 Task: Look for space in Dalianwan, China from 6th June, 2023 to 8th June, 2023 for 2 adults in price range Rs.7000 to Rs.12000. Place can be private room with 1  bedroom having 2 beds and 1 bathroom. Property type can be house, flat, guest house. Amenities needed are: wifi. Booking option can be shelf check-in. Required host language is Chinese (Simplified).
Action: Mouse moved to (610, 74)
Screenshot: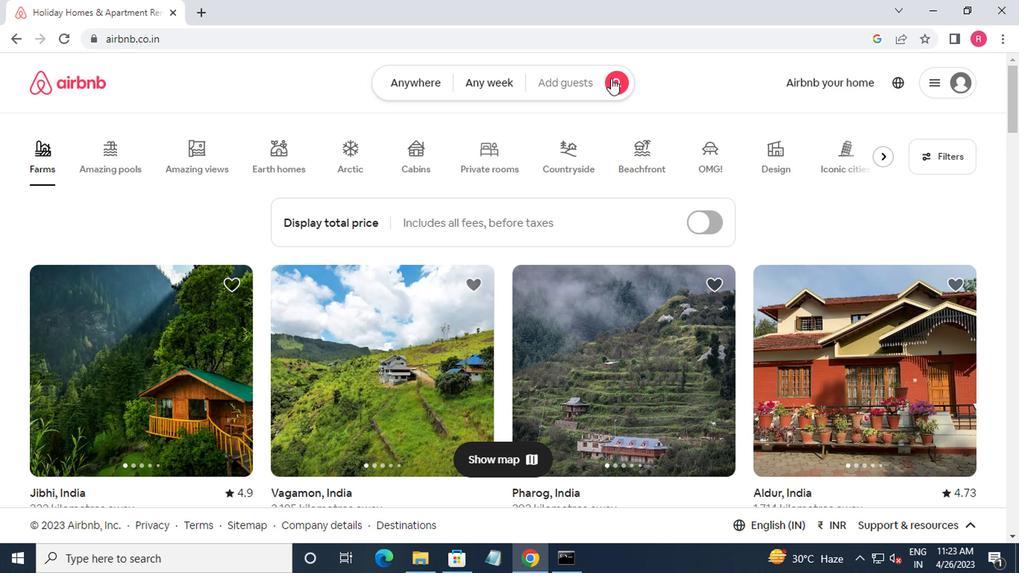 
Action: Mouse pressed left at (610, 74)
Screenshot: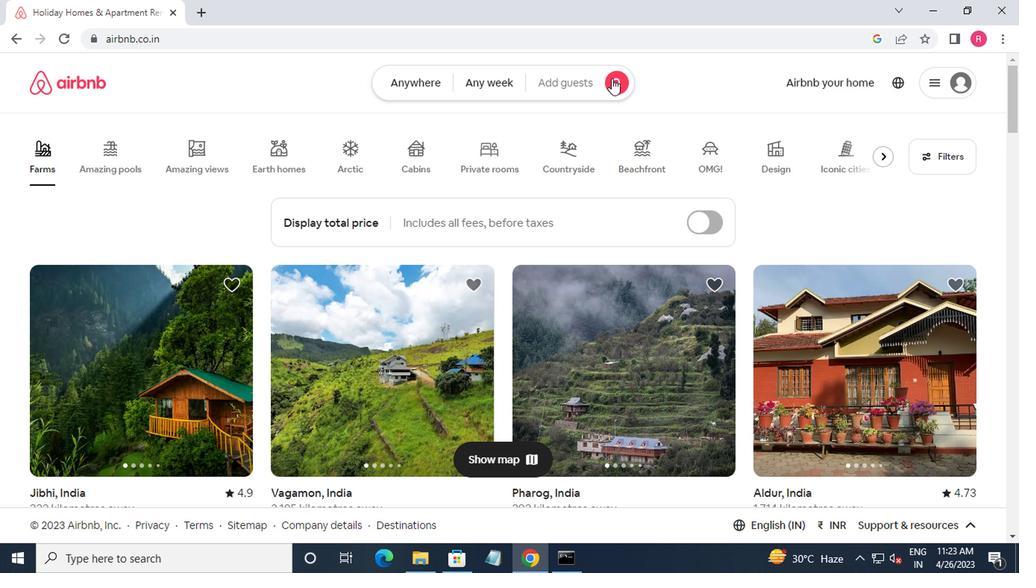 
Action: Mouse moved to (337, 145)
Screenshot: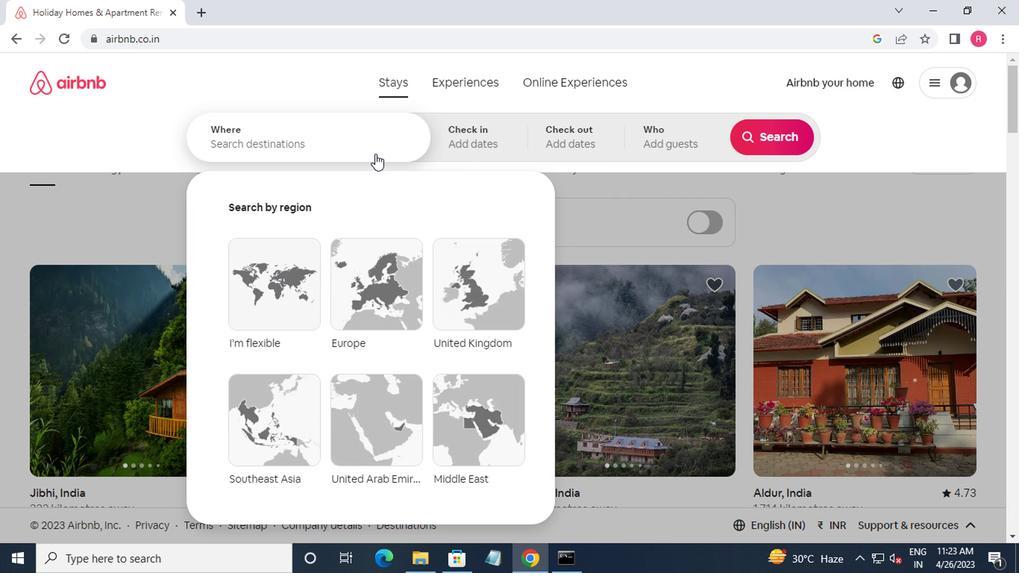 
Action: Mouse pressed left at (337, 145)
Screenshot: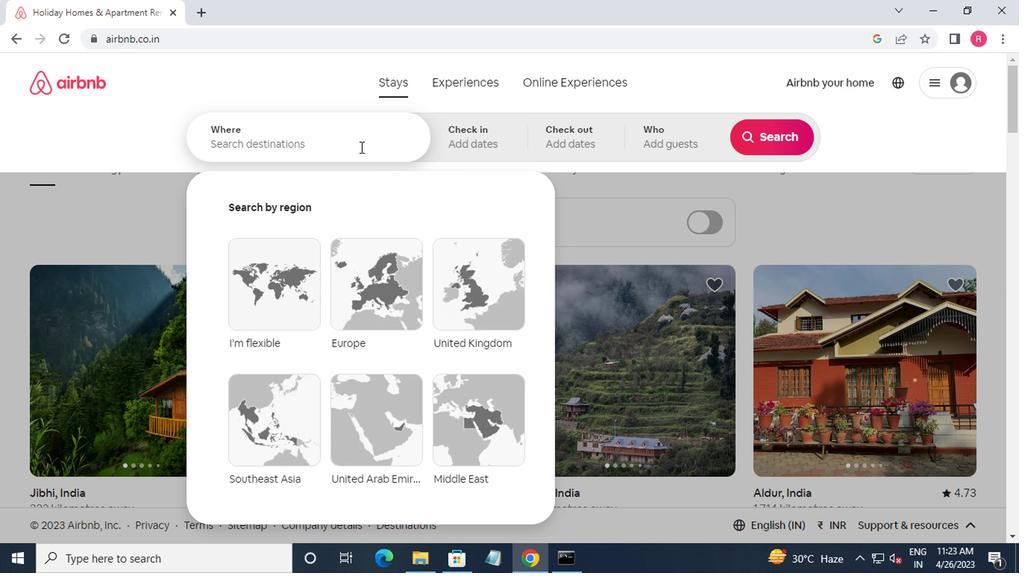 
Action: Mouse moved to (337, 144)
Screenshot: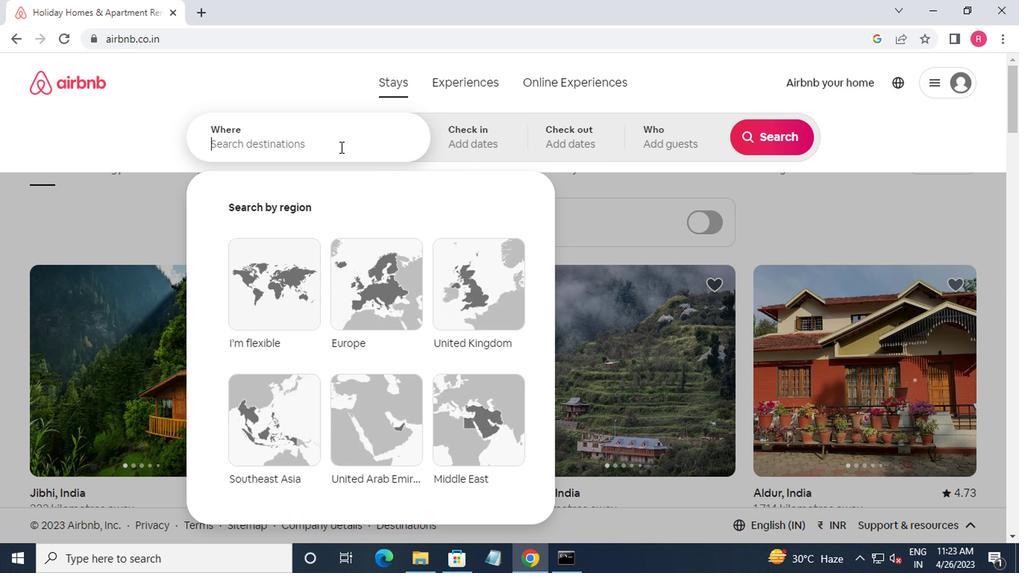 
Action: Key pressed dalianwan,china<Key.enter><Key.enter>
Screenshot: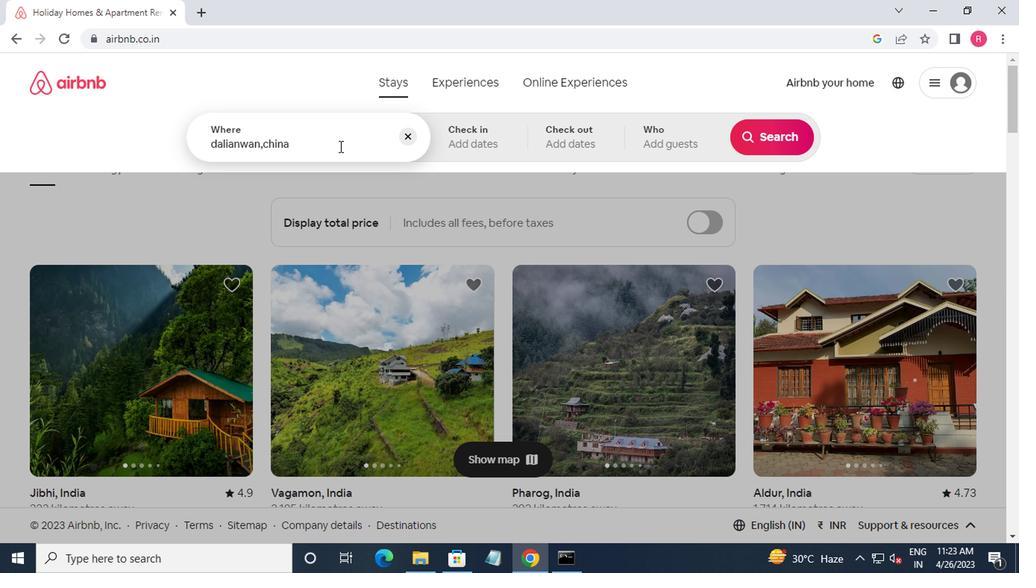 
Action: Mouse moved to (770, 258)
Screenshot: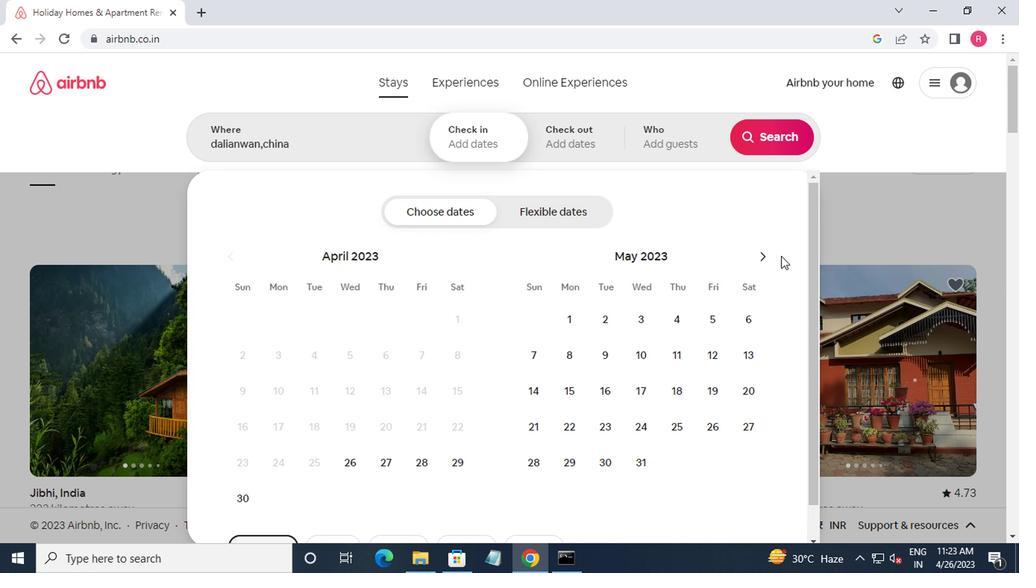 
Action: Mouse pressed left at (770, 258)
Screenshot: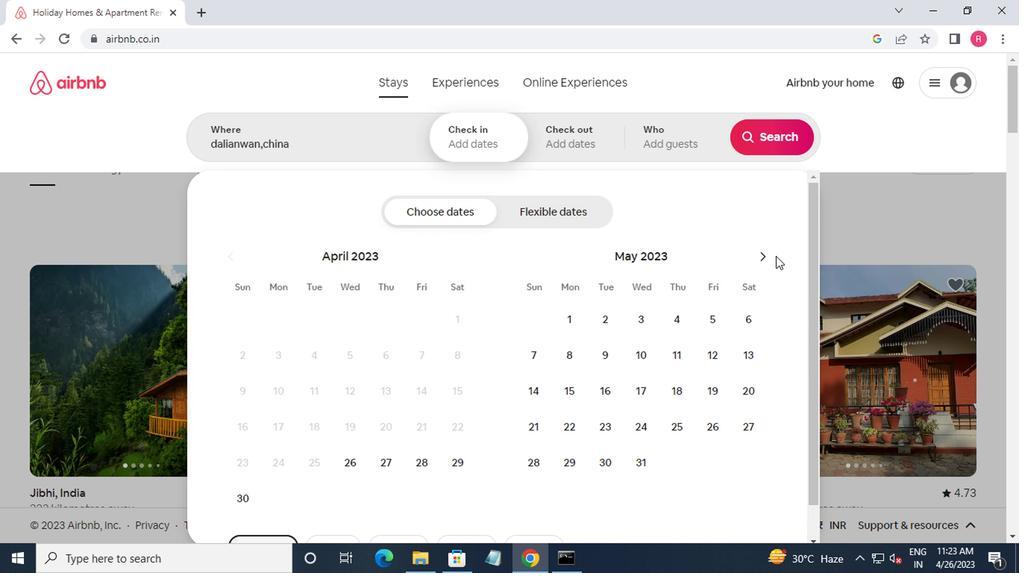 
Action: Mouse moved to (752, 260)
Screenshot: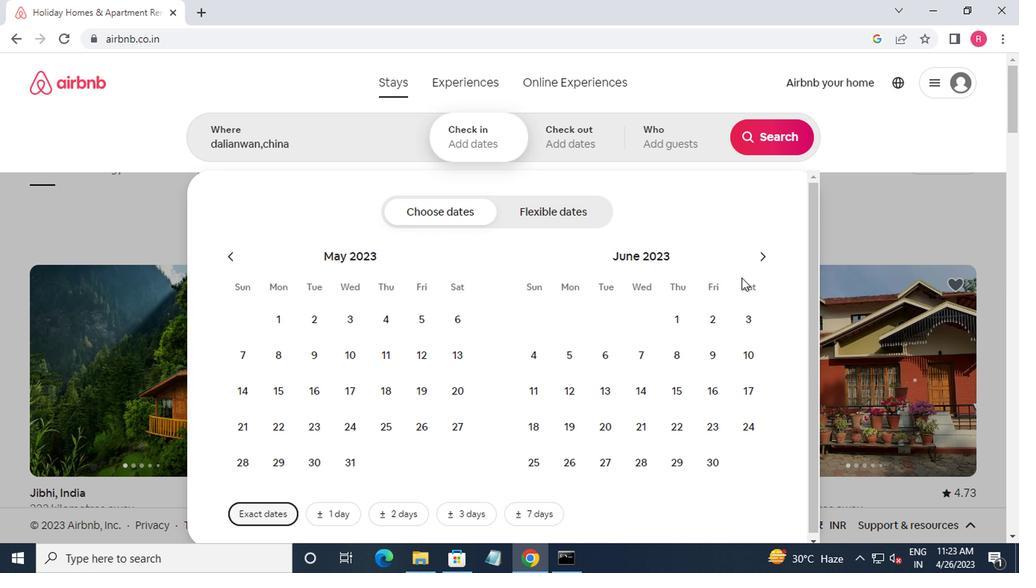 
Action: Mouse pressed left at (752, 260)
Screenshot: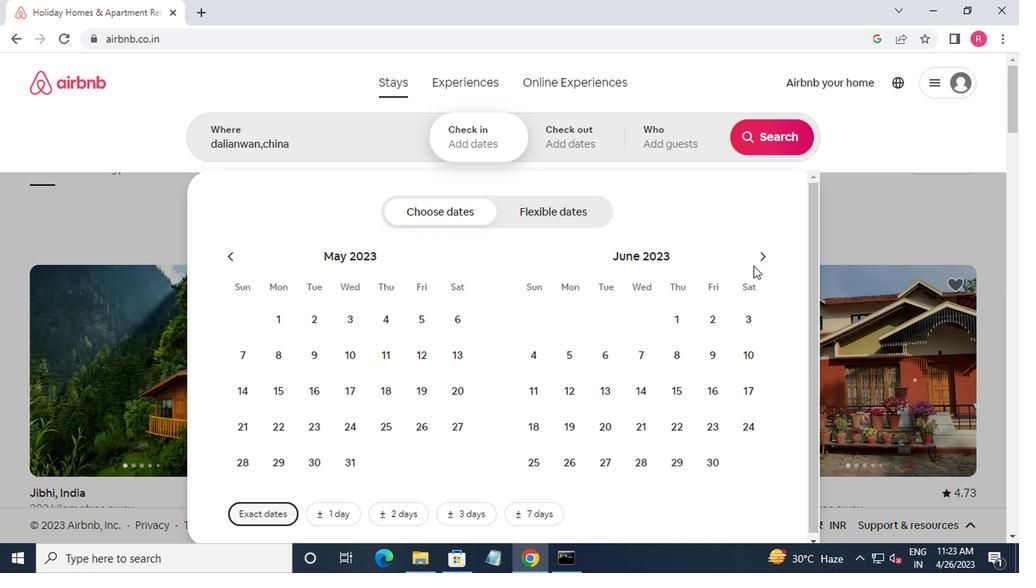 
Action: Mouse moved to (321, 362)
Screenshot: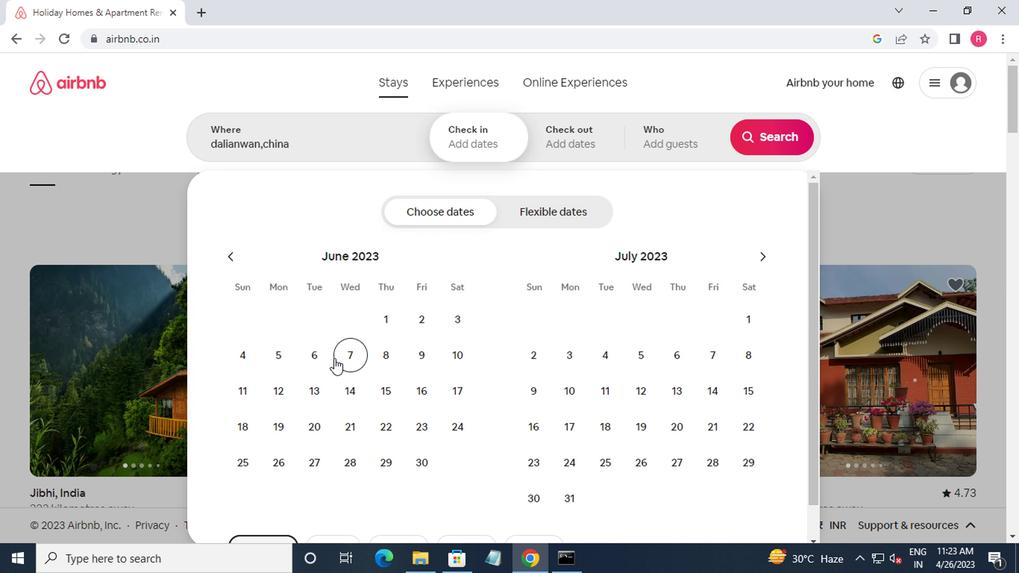 
Action: Mouse pressed left at (321, 362)
Screenshot: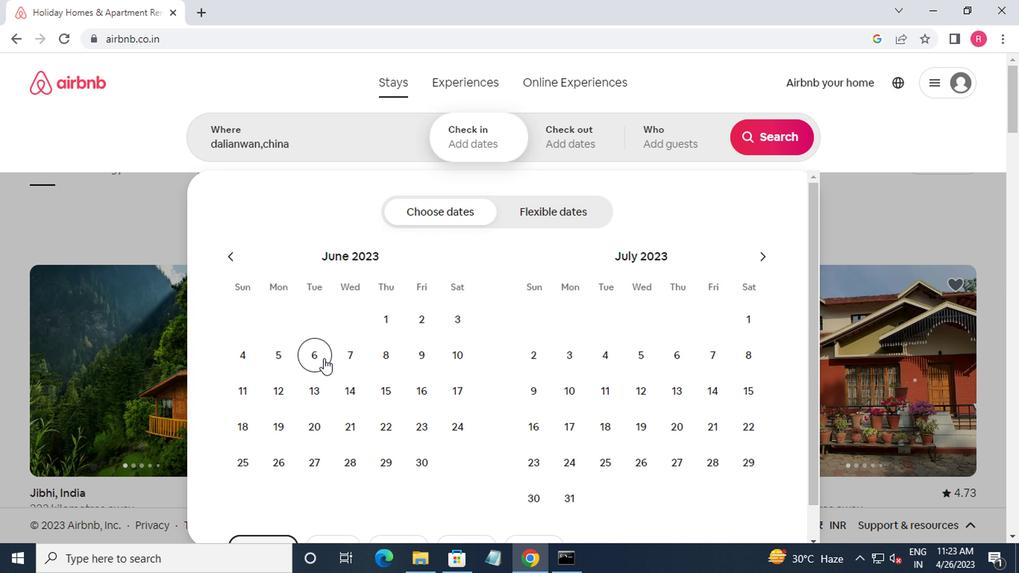 
Action: Mouse moved to (379, 370)
Screenshot: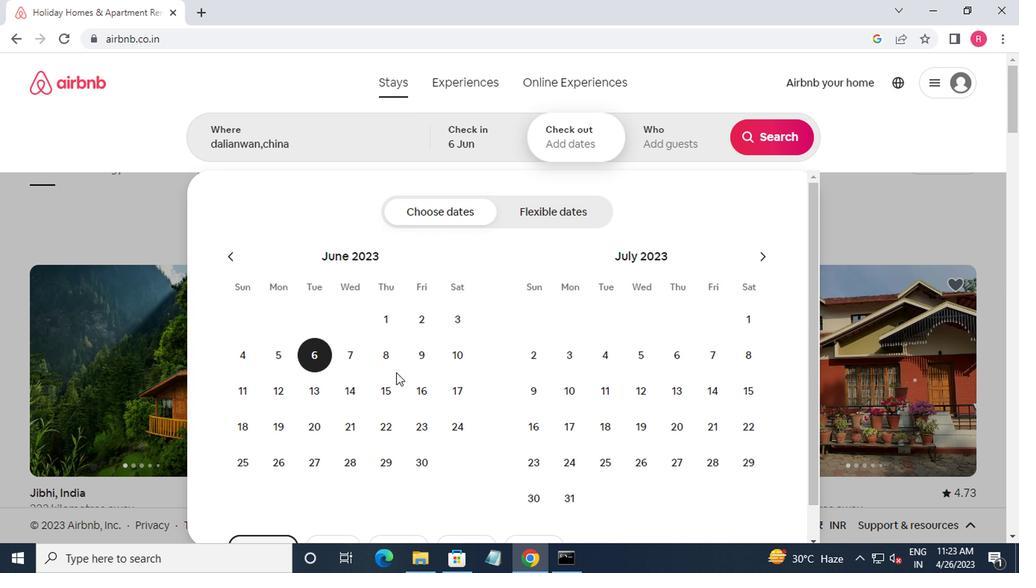 
Action: Mouse pressed left at (379, 370)
Screenshot: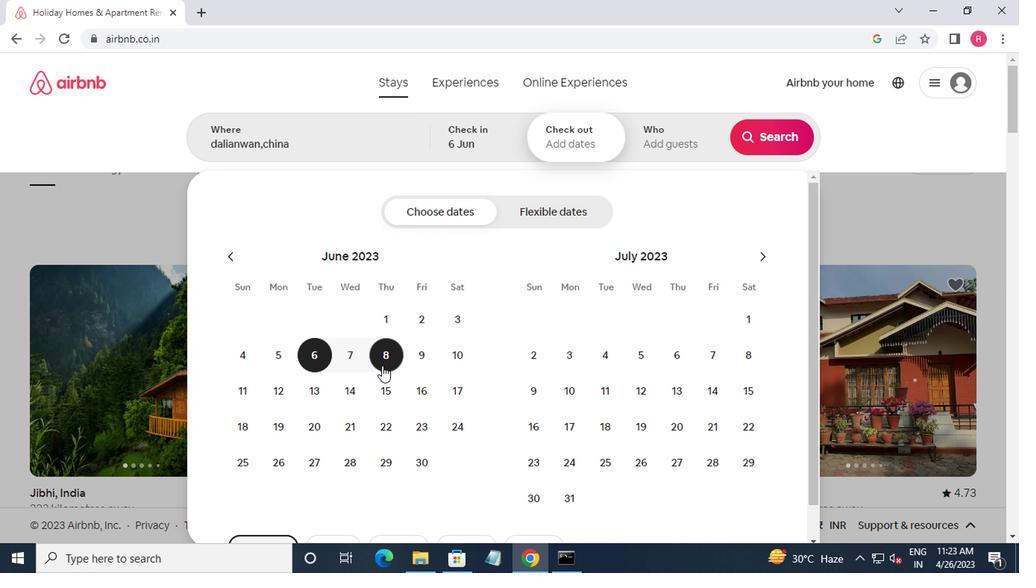 
Action: Mouse moved to (659, 133)
Screenshot: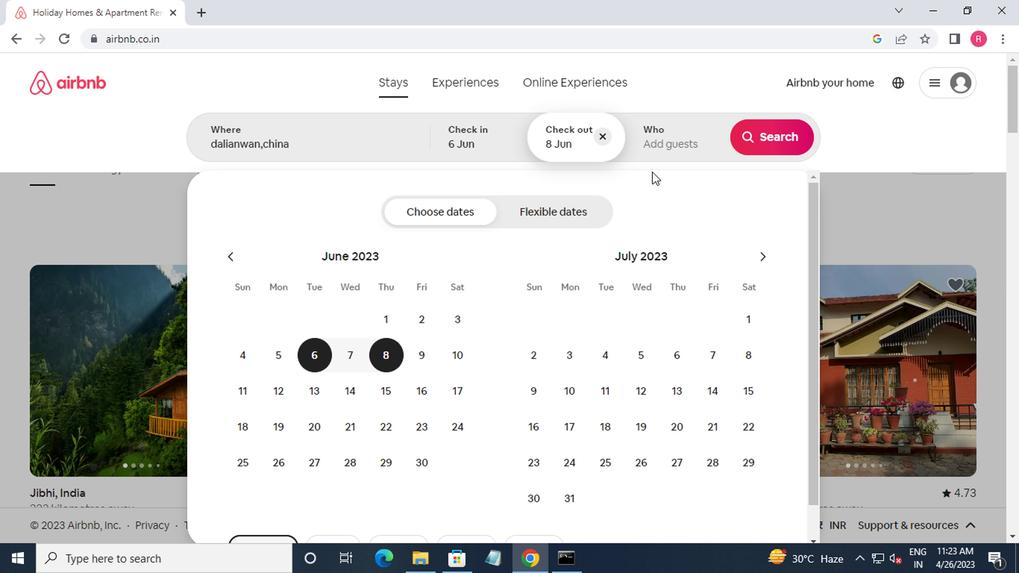 
Action: Mouse pressed left at (659, 133)
Screenshot: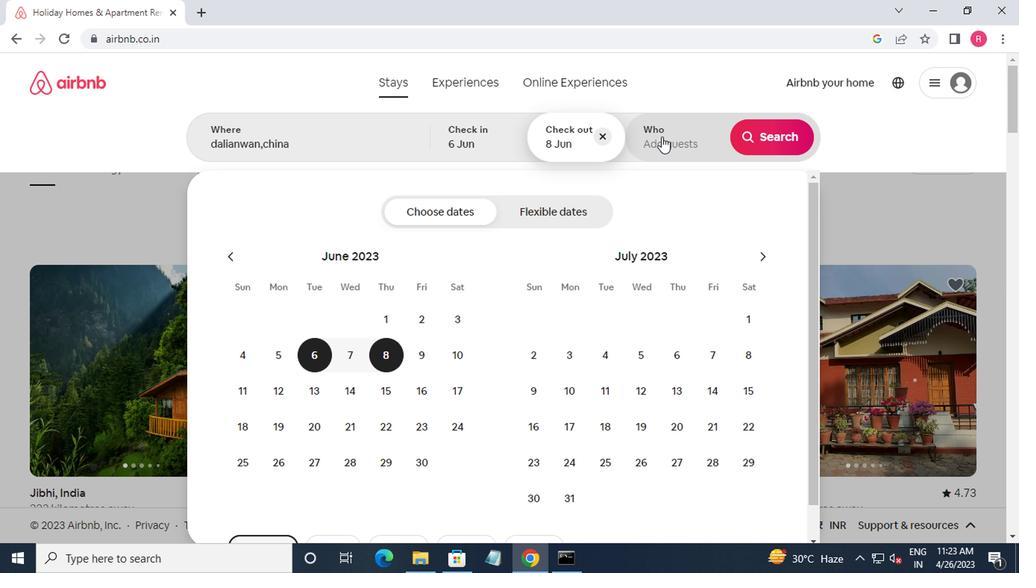 
Action: Mouse moved to (783, 222)
Screenshot: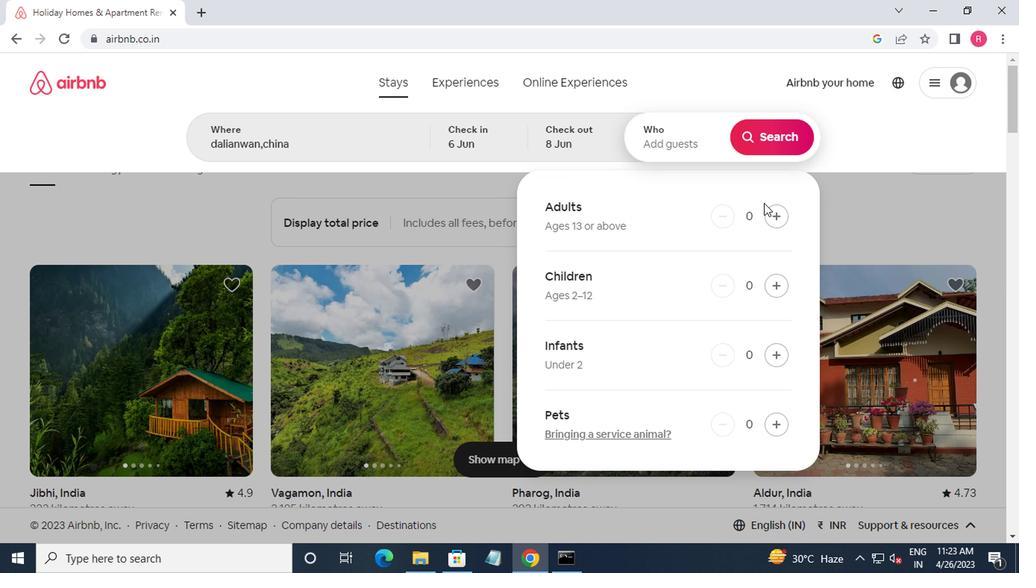 
Action: Mouse pressed left at (783, 222)
Screenshot: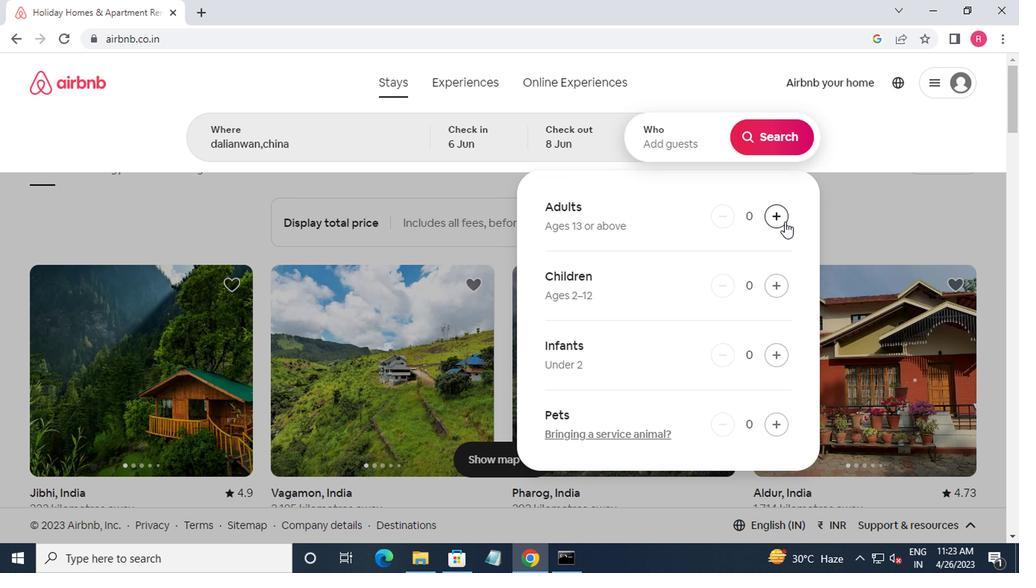 
Action: Mouse pressed left at (783, 222)
Screenshot: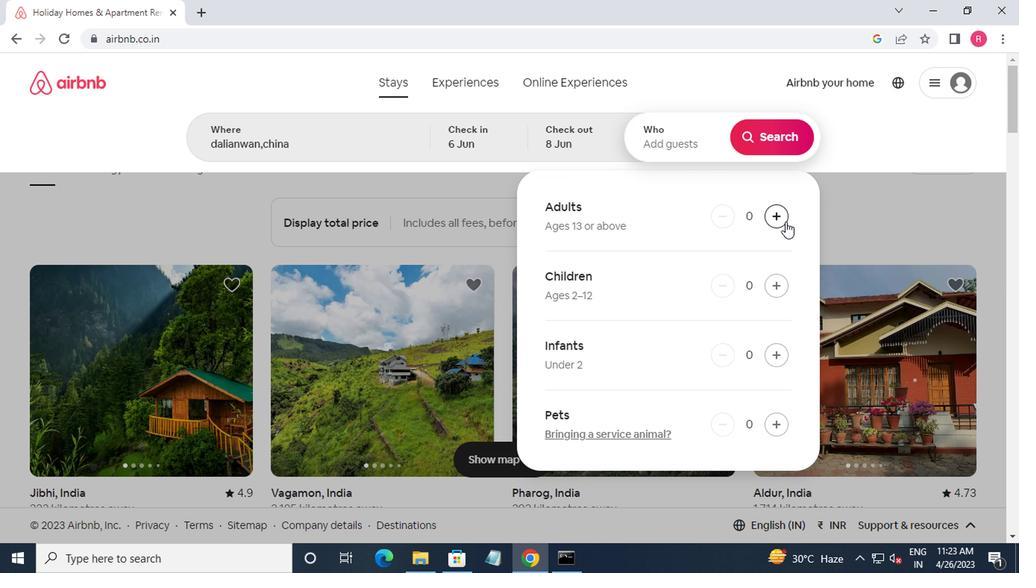 
Action: Mouse moved to (770, 139)
Screenshot: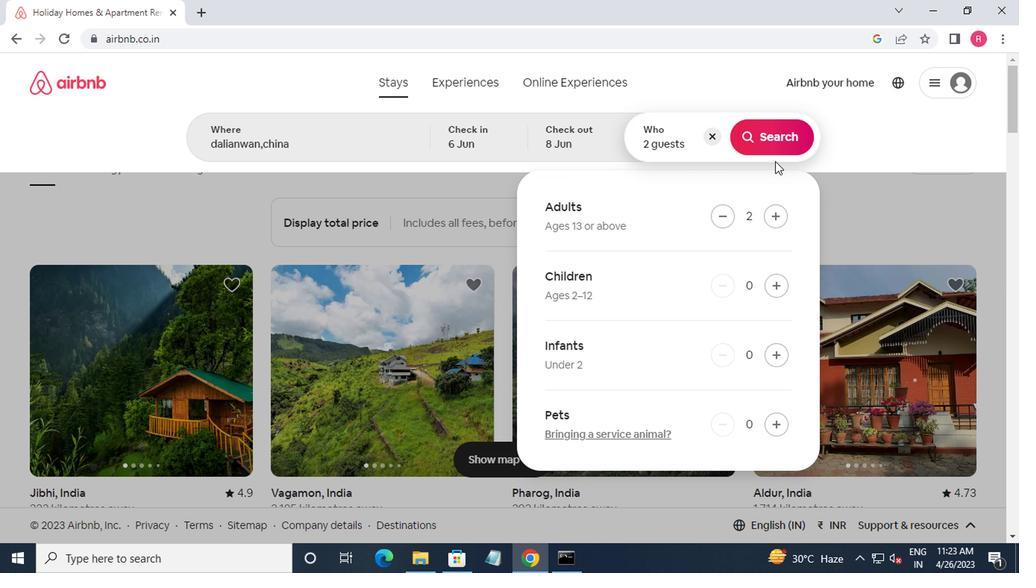 
Action: Mouse pressed left at (770, 139)
Screenshot: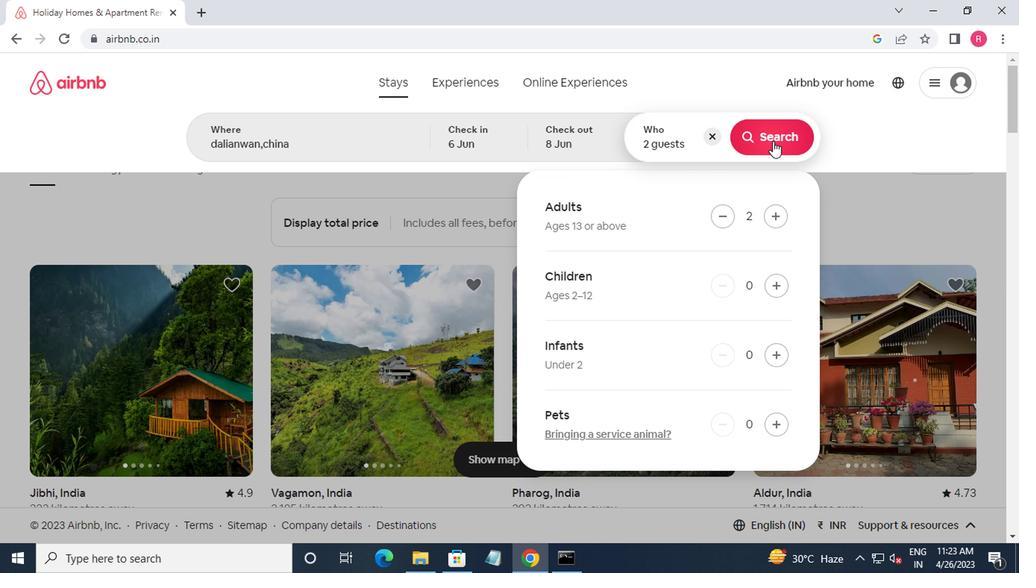 
Action: Mouse moved to (948, 136)
Screenshot: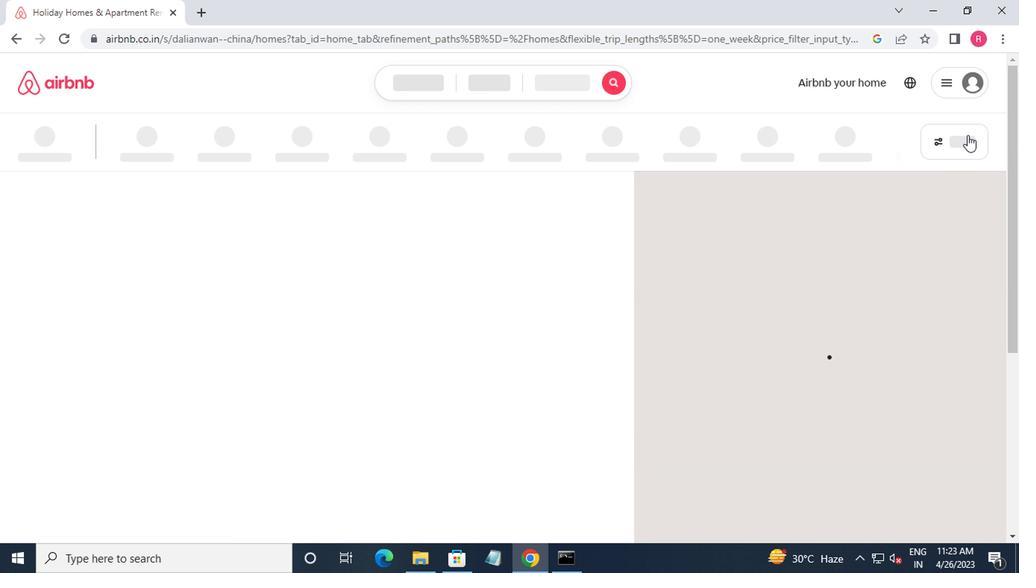 
Action: Mouse pressed left at (948, 136)
Screenshot: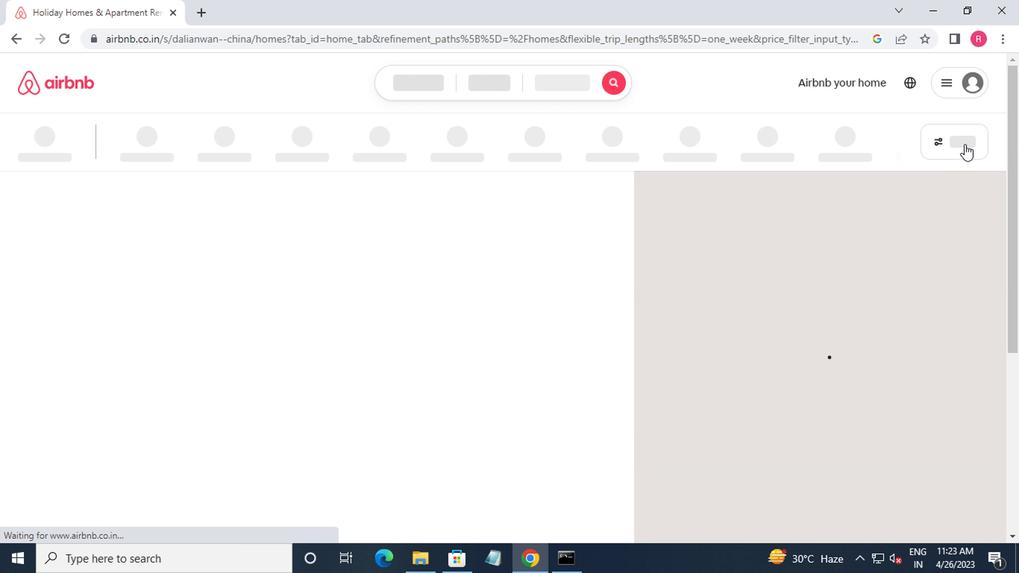 
Action: Mouse moved to (368, 244)
Screenshot: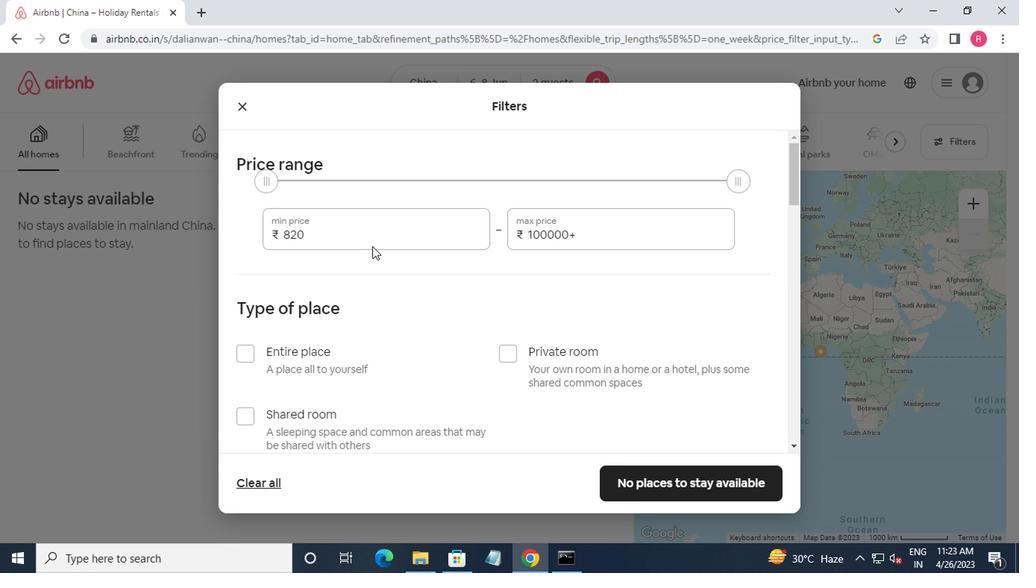 
Action: Mouse pressed left at (368, 244)
Screenshot: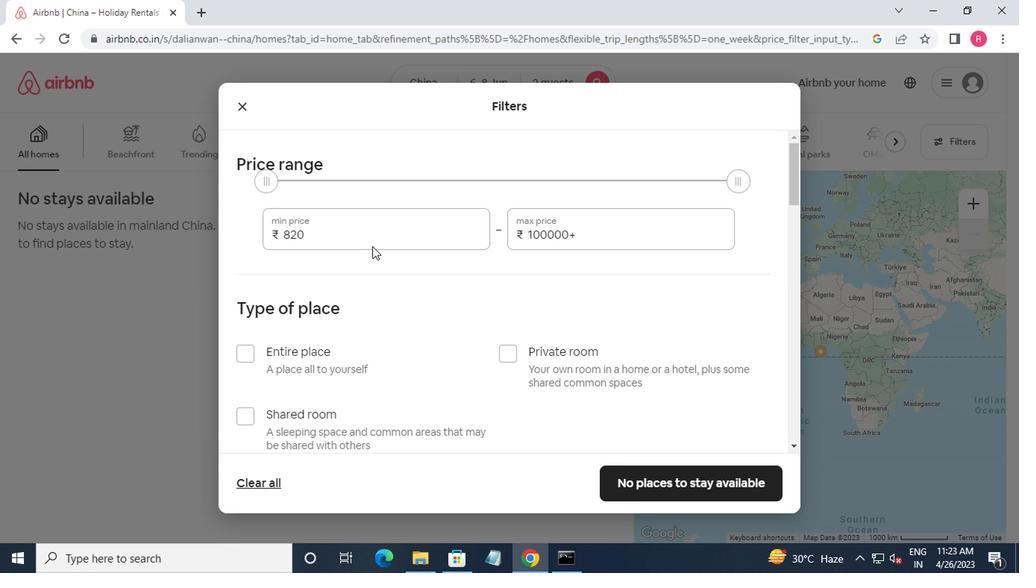 
Action: Mouse moved to (376, 188)
Screenshot: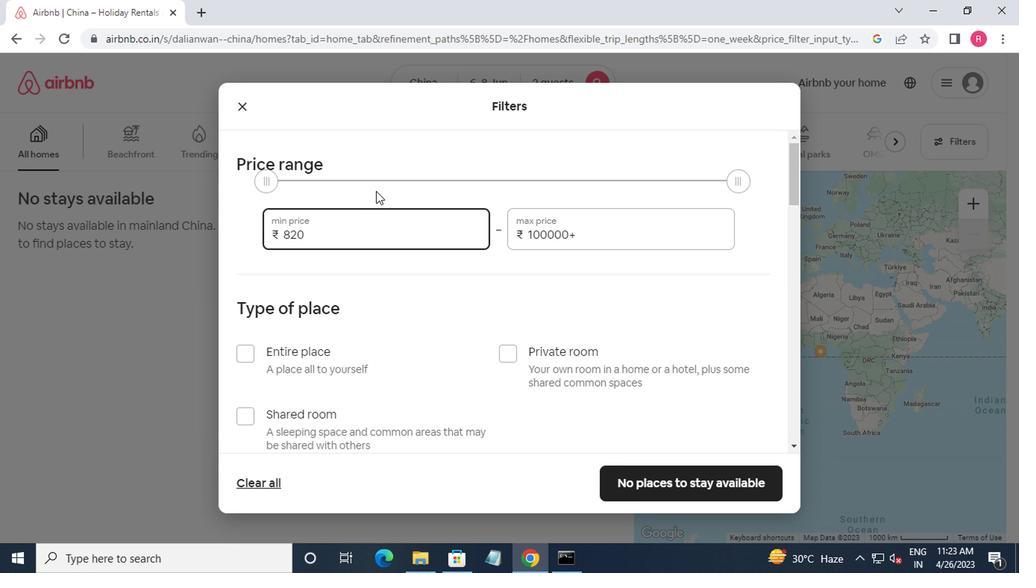 
Action: Key pressed <Key.backspace><Key.backspace><Key.backspace><Key.backspace>7000<Key.tab>12000
Screenshot: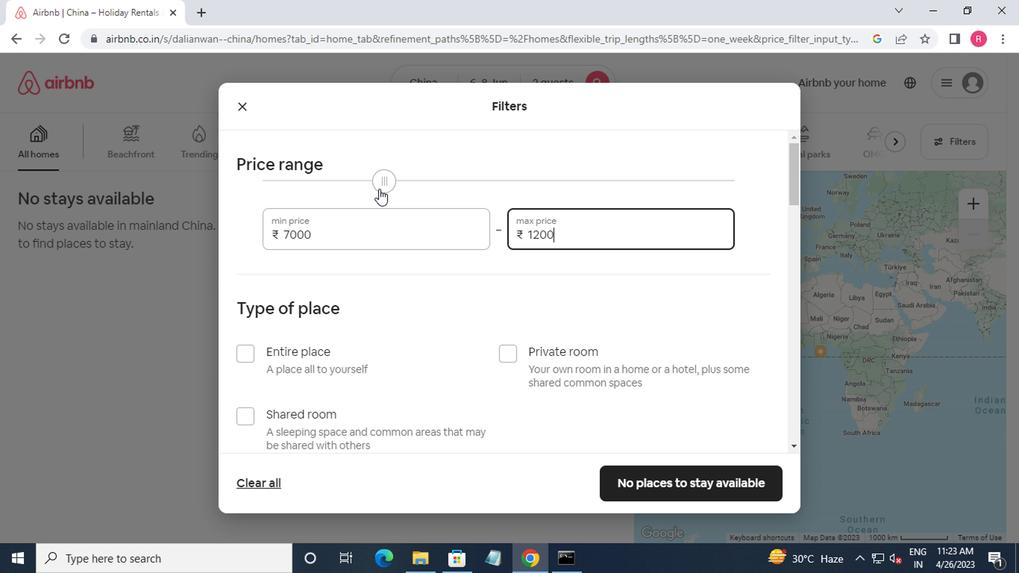 
Action: Mouse moved to (352, 260)
Screenshot: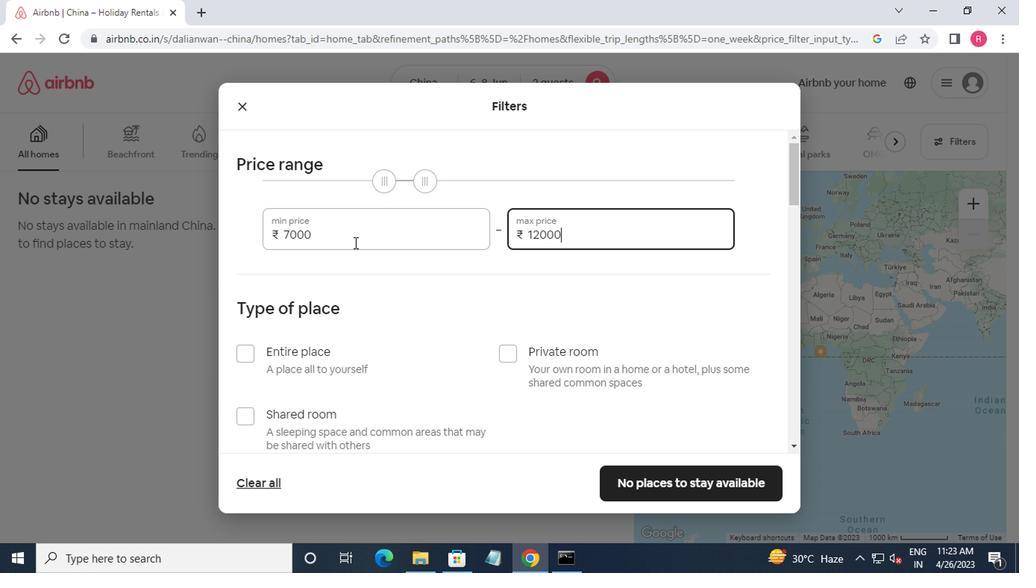 
Action: Mouse scrolled (352, 259) with delta (0, 0)
Screenshot: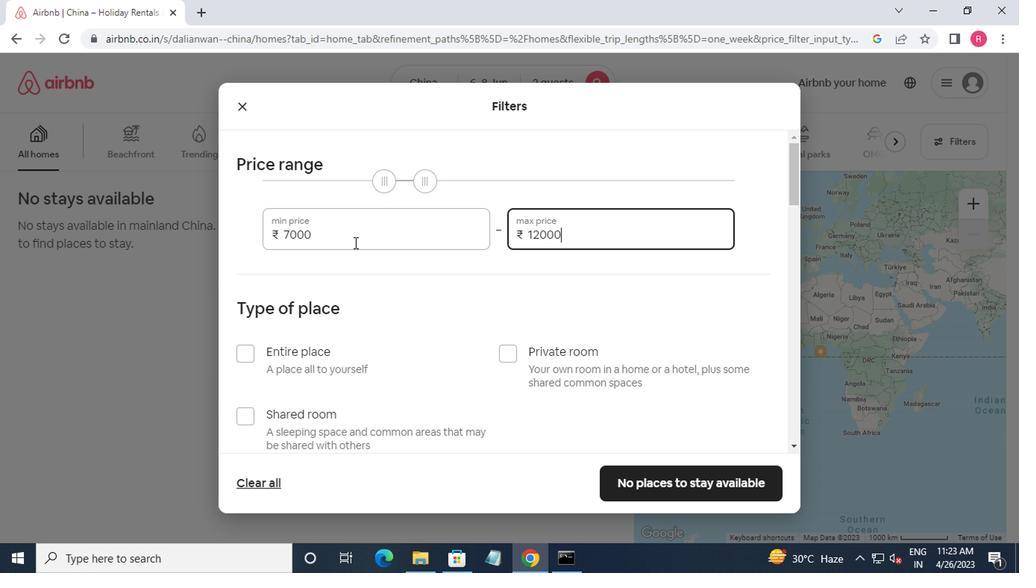 
Action: Mouse moved to (501, 287)
Screenshot: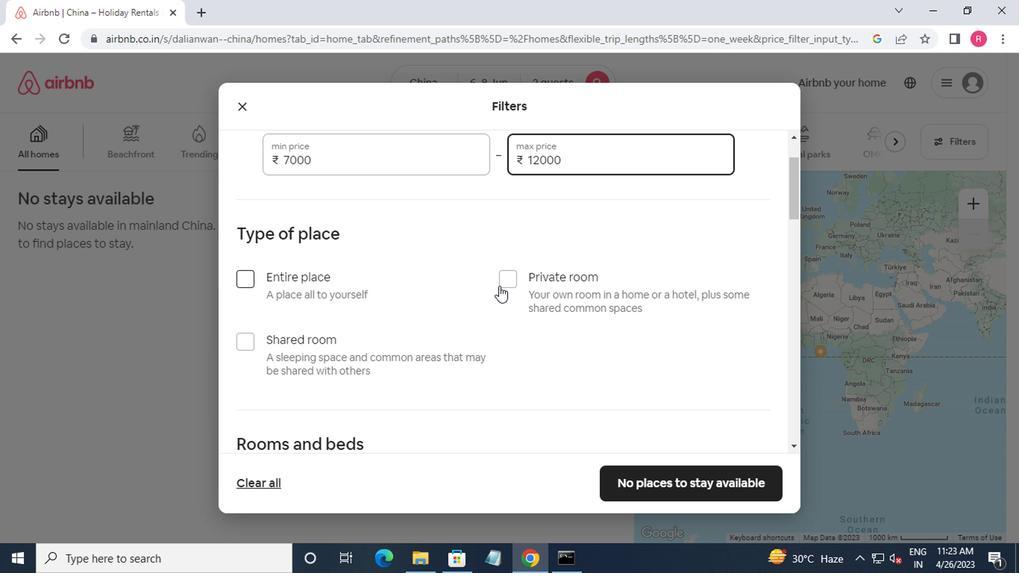 
Action: Mouse pressed left at (501, 287)
Screenshot: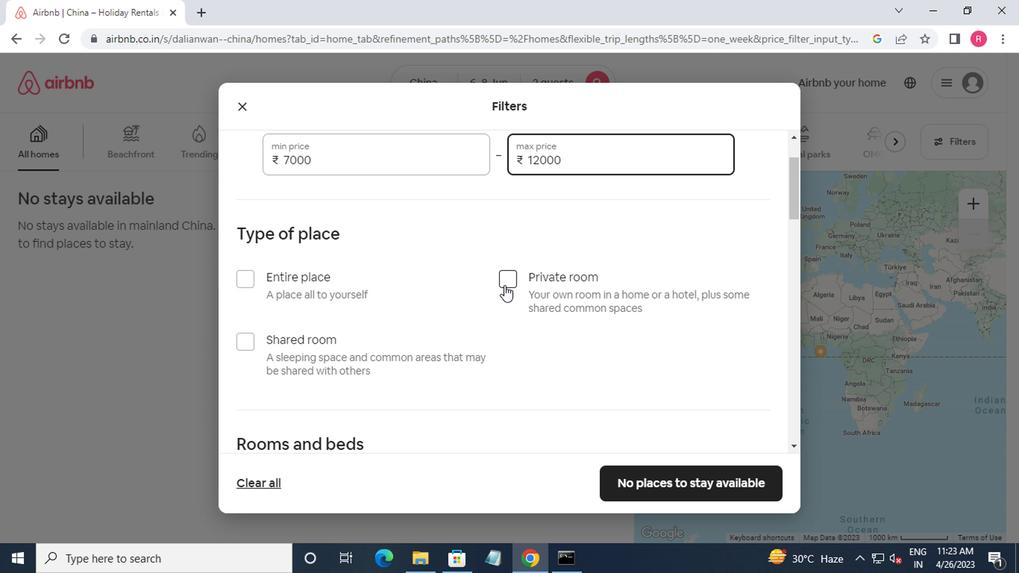 
Action: Mouse moved to (510, 294)
Screenshot: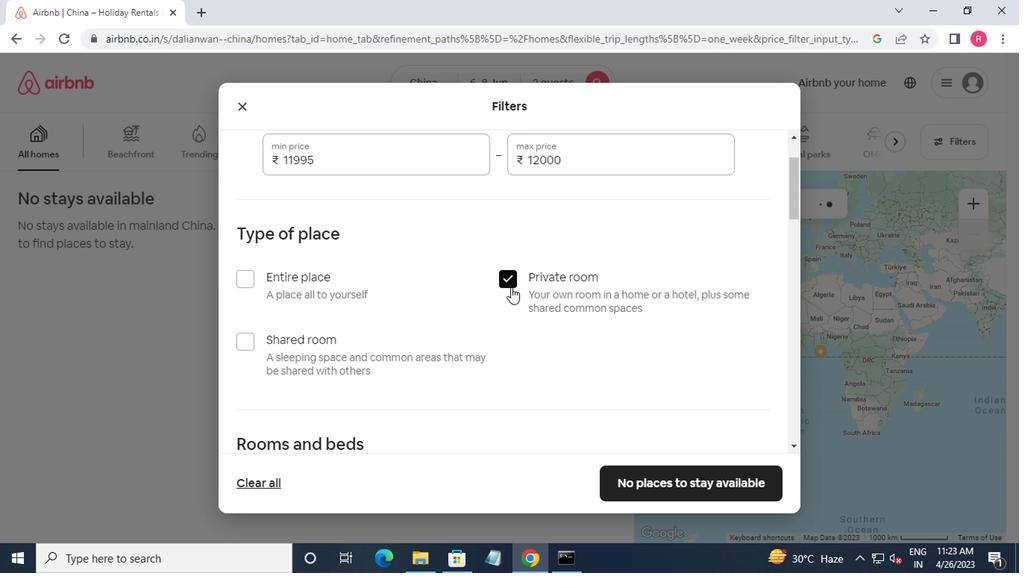 
Action: Mouse scrolled (510, 293) with delta (0, -1)
Screenshot: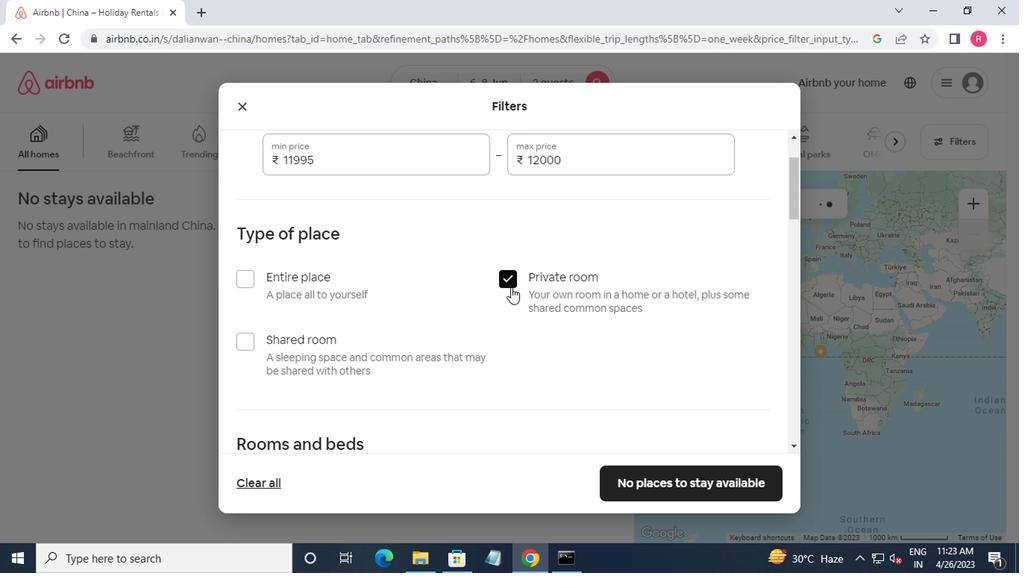 
Action: Mouse moved to (502, 301)
Screenshot: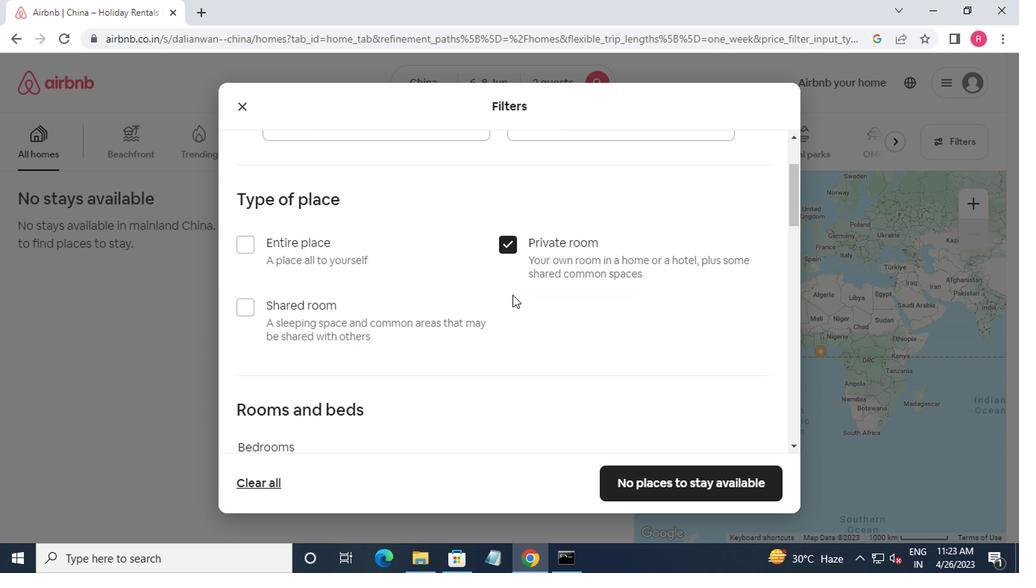 
Action: Mouse scrolled (502, 300) with delta (0, -1)
Screenshot: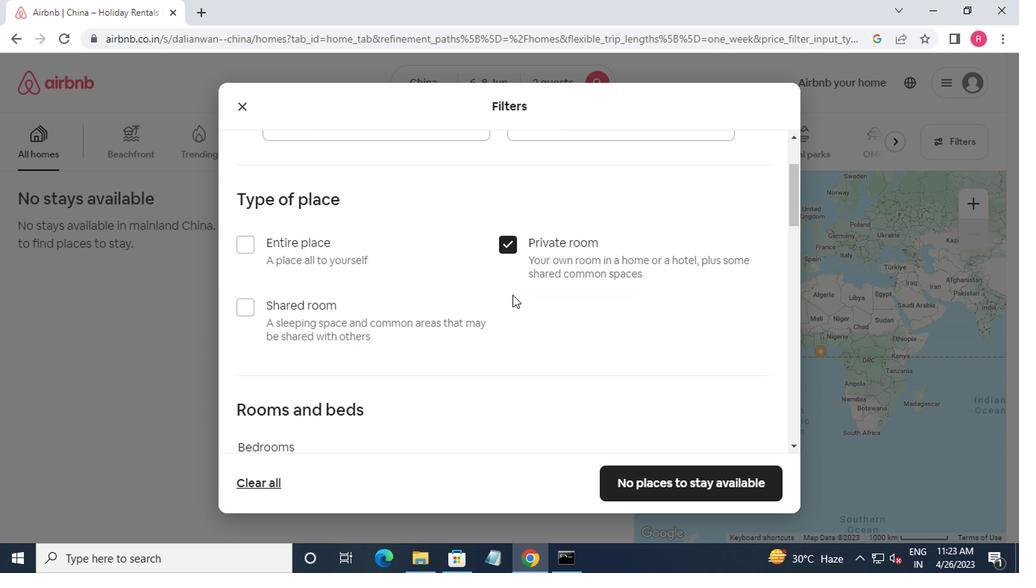 
Action: Mouse moved to (498, 303)
Screenshot: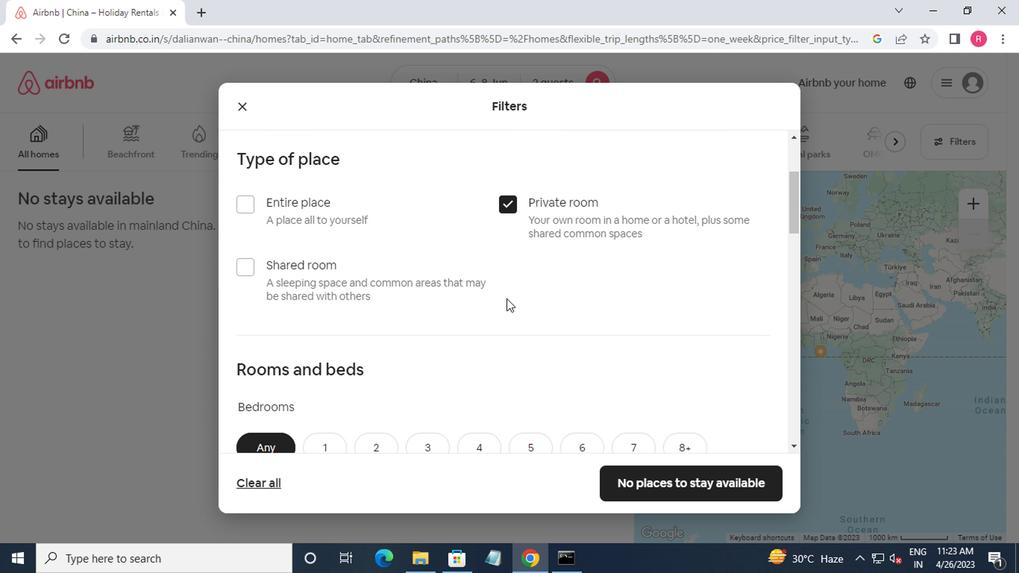 
Action: Mouse scrolled (498, 302) with delta (0, -1)
Screenshot: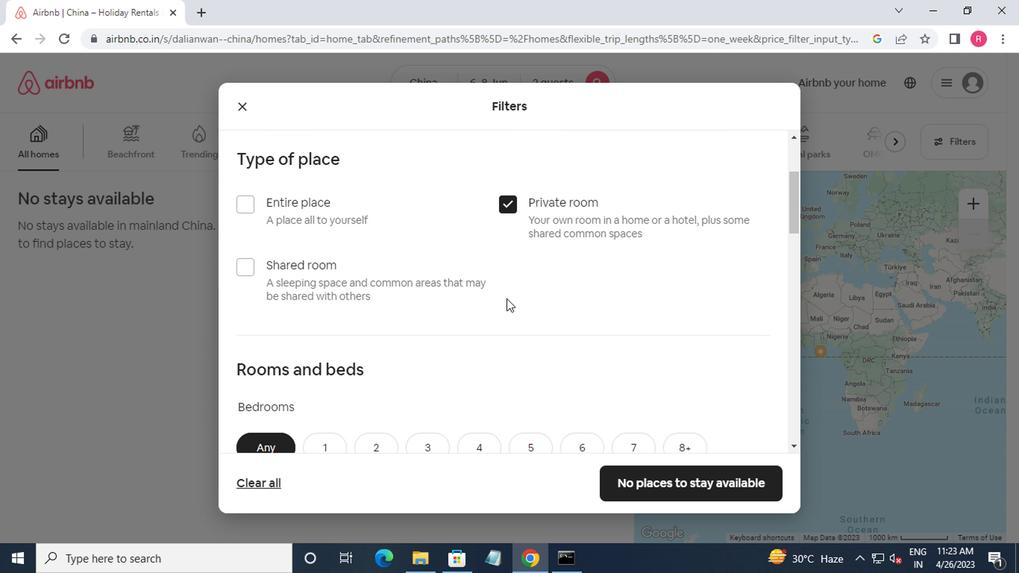 
Action: Mouse moved to (311, 291)
Screenshot: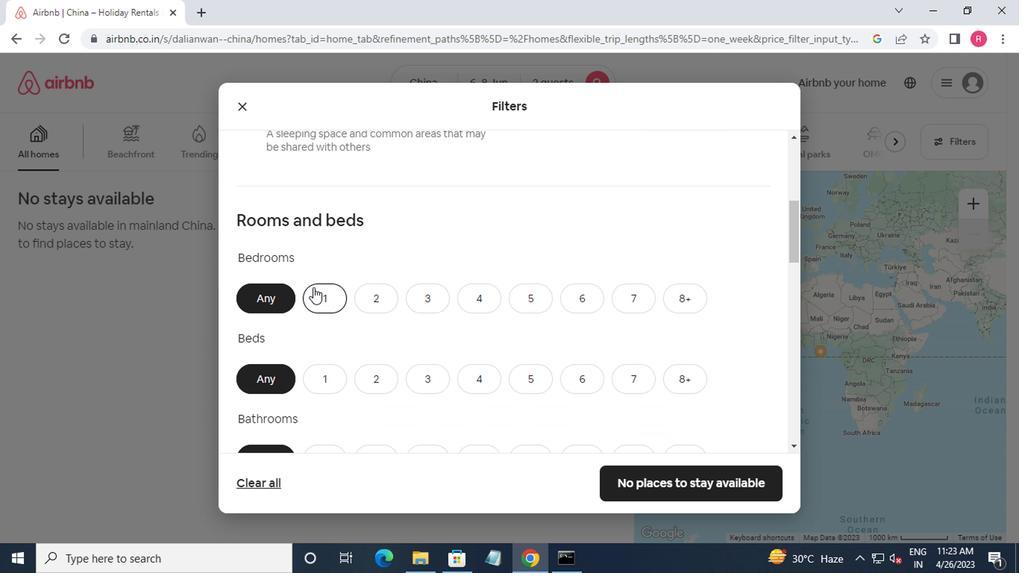 
Action: Mouse pressed left at (311, 291)
Screenshot: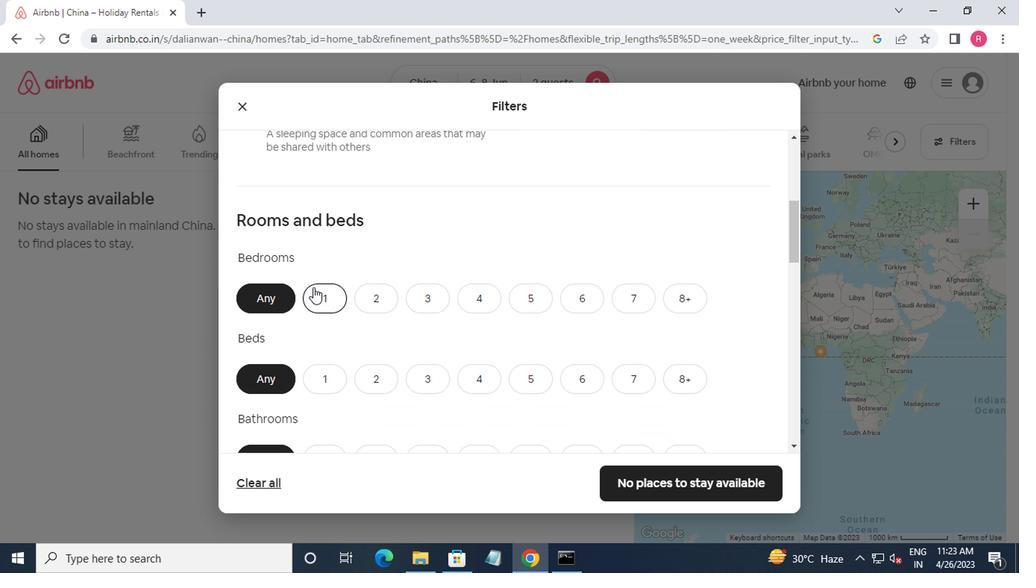 
Action: Mouse moved to (323, 377)
Screenshot: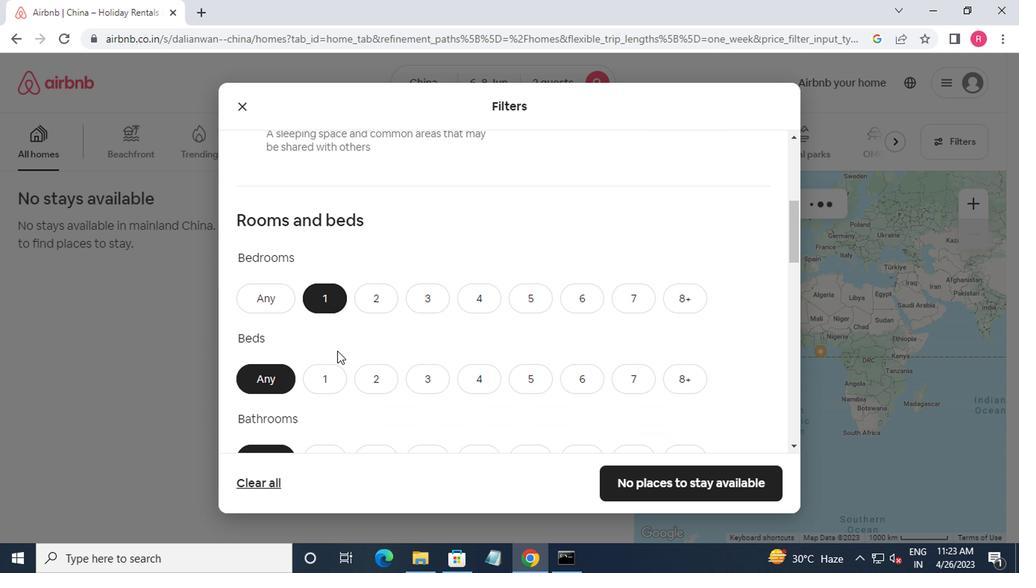 
Action: Mouse pressed left at (323, 377)
Screenshot: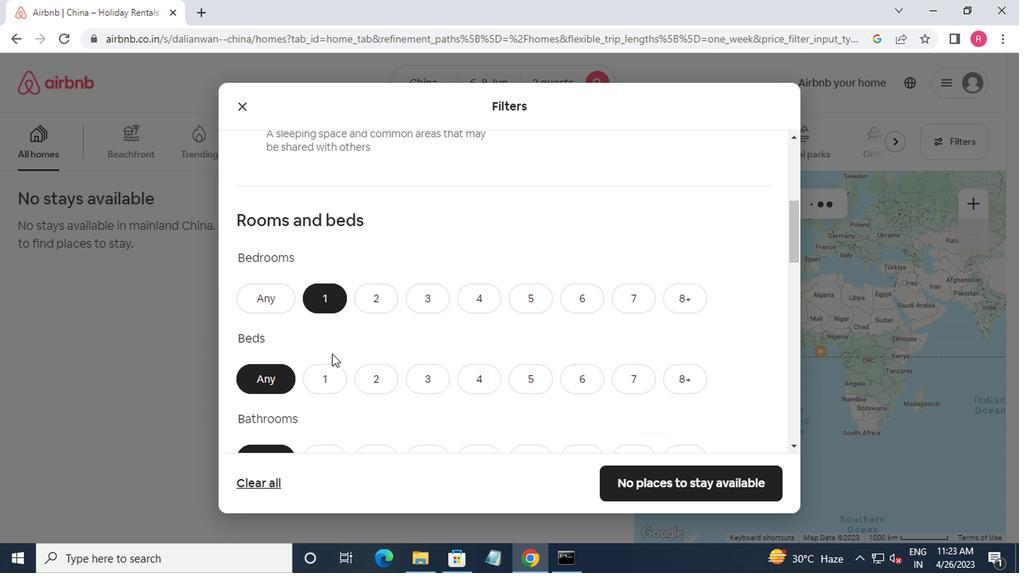 
Action: Mouse moved to (330, 382)
Screenshot: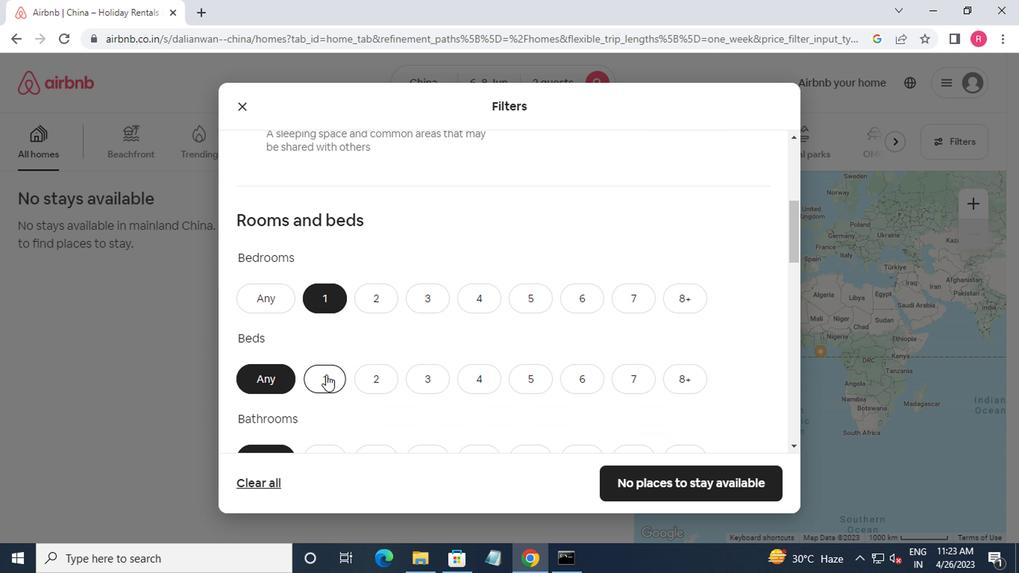 
Action: Mouse scrolled (330, 381) with delta (0, -1)
Screenshot: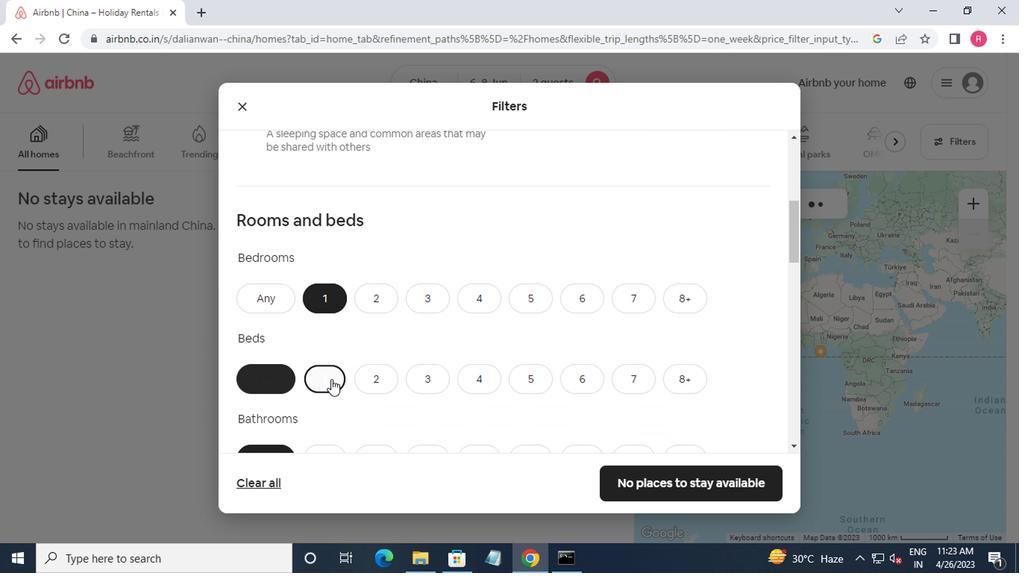 
Action: Mouse moved to (329, 382)
Screenshot: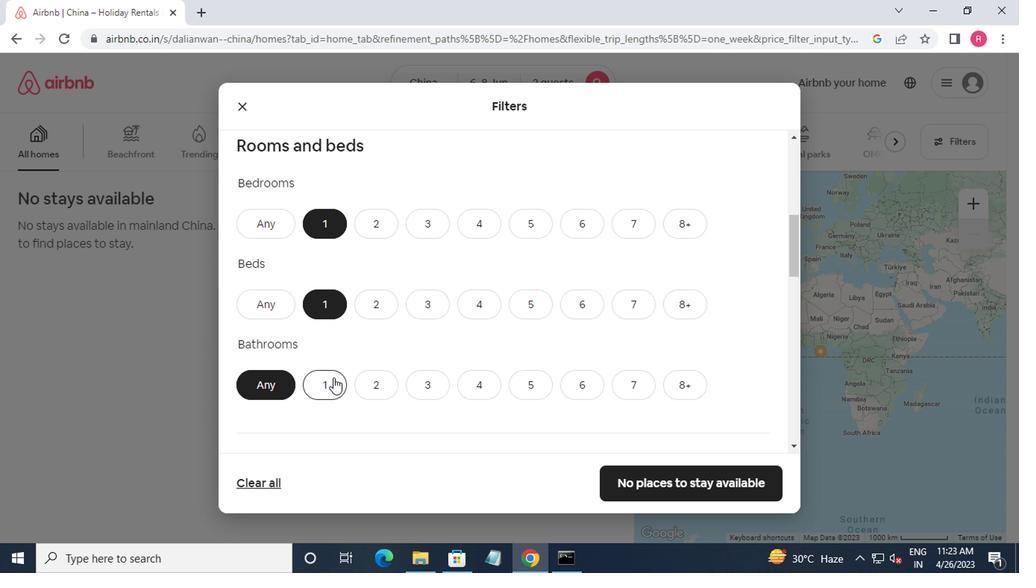 
Action: Mouse pressed left at (329, 382)
Screenshot: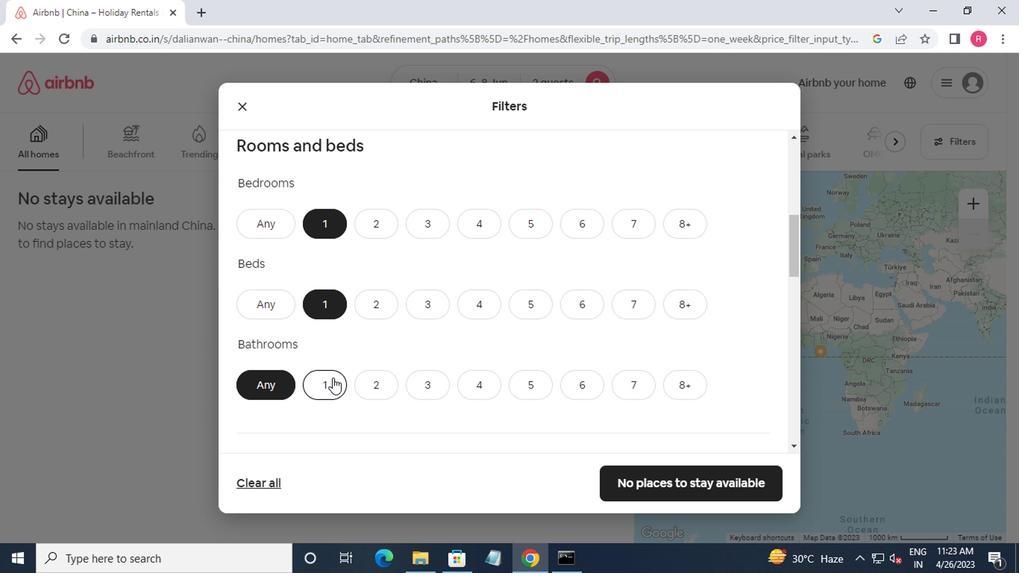 
Action: Mouse moved to (382, 308)
Screenshot: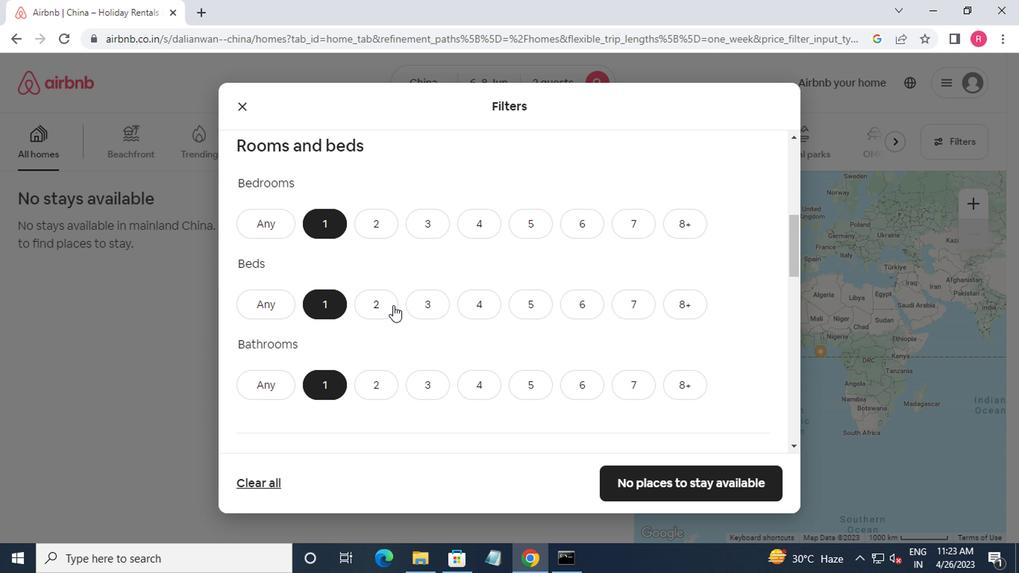 
Action: Mouse pressed left at (382, 308)
Screenshot: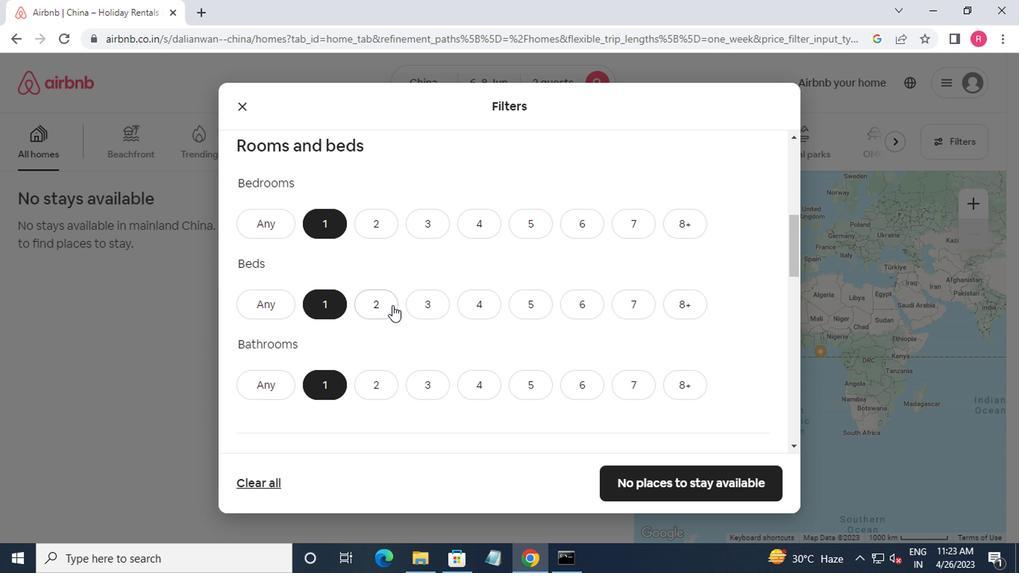
Action: Mouse moved to (389, 325)
Screenshot: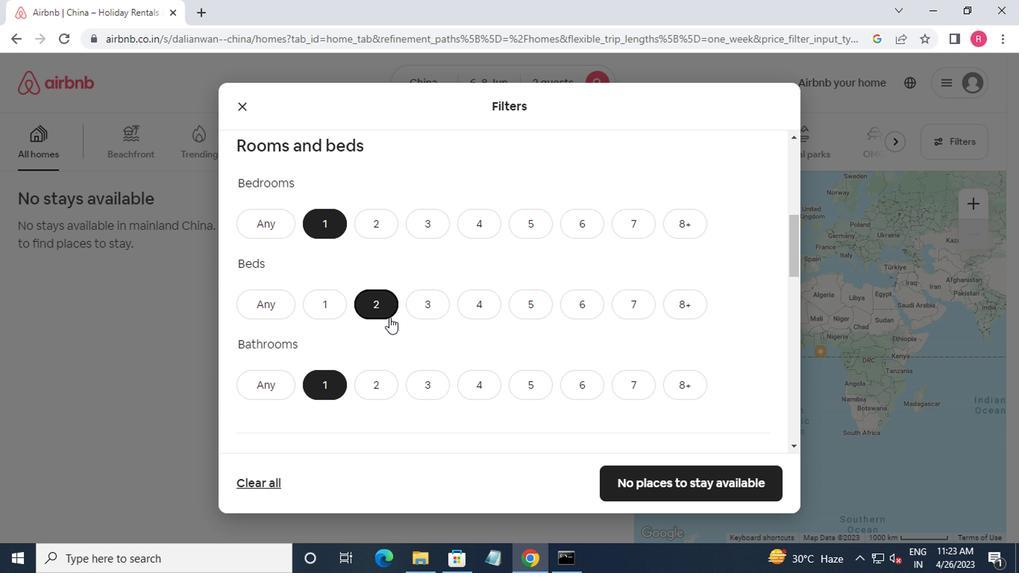 
Action: Mouse scrolled (389, 324) with delta (0, -1)
Screenshot: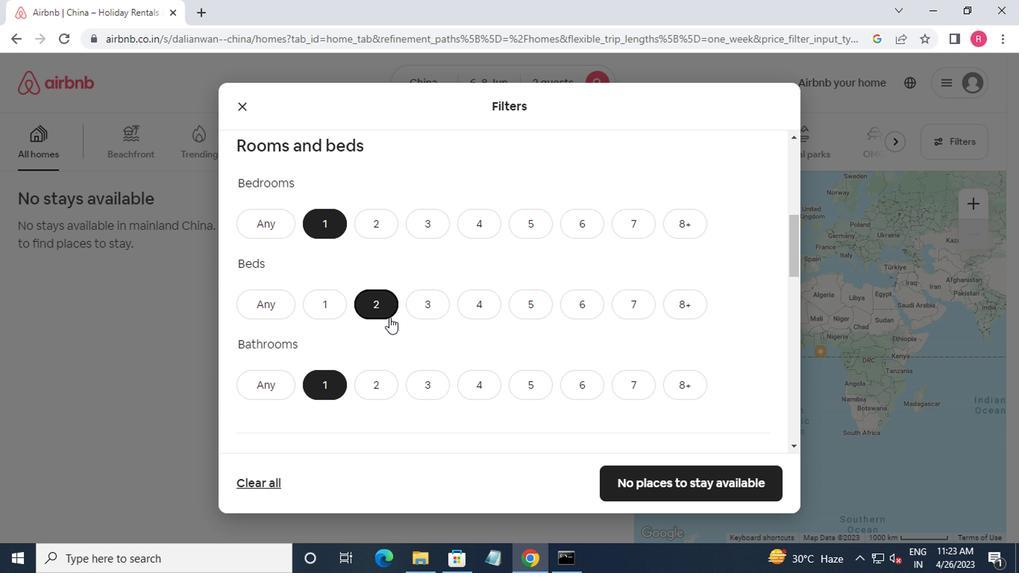 
Action: Mouse moved to (389, 327)
Screenshot: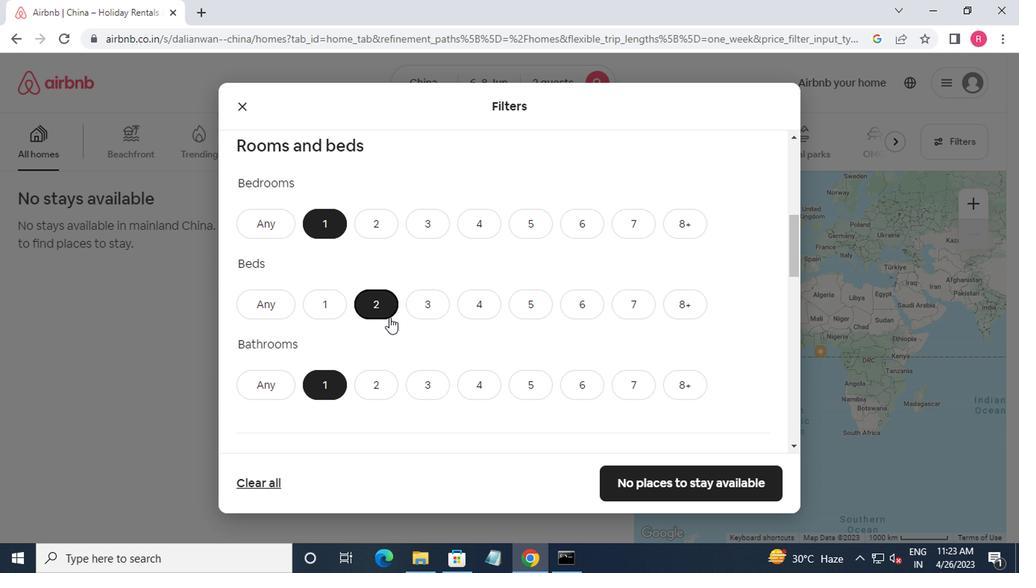 
Action: Mouse scrolled (389, 326) with delta (0, -1)
Screenshot: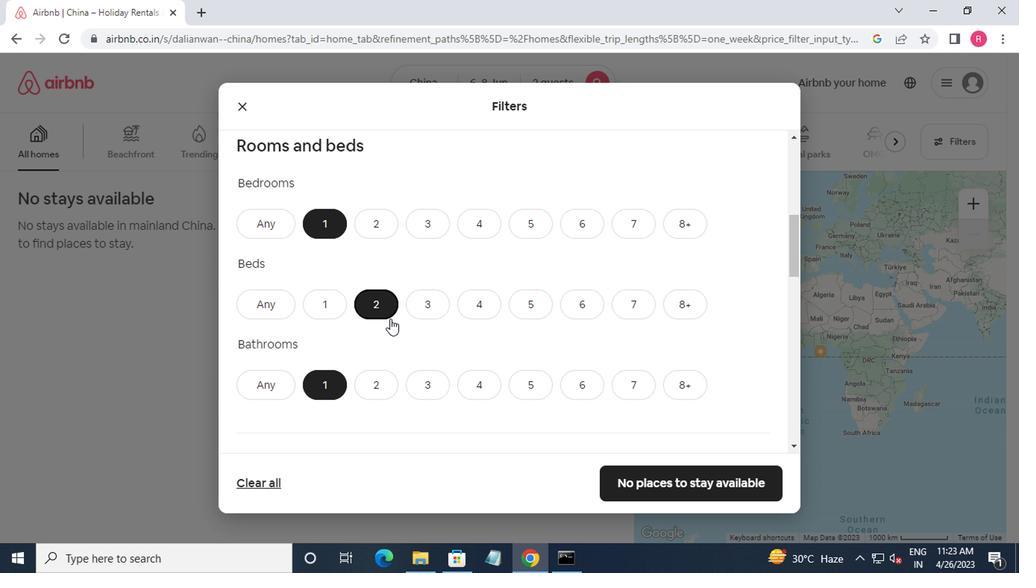 
Action: Mouse moved to (389, 327)
Screenshot: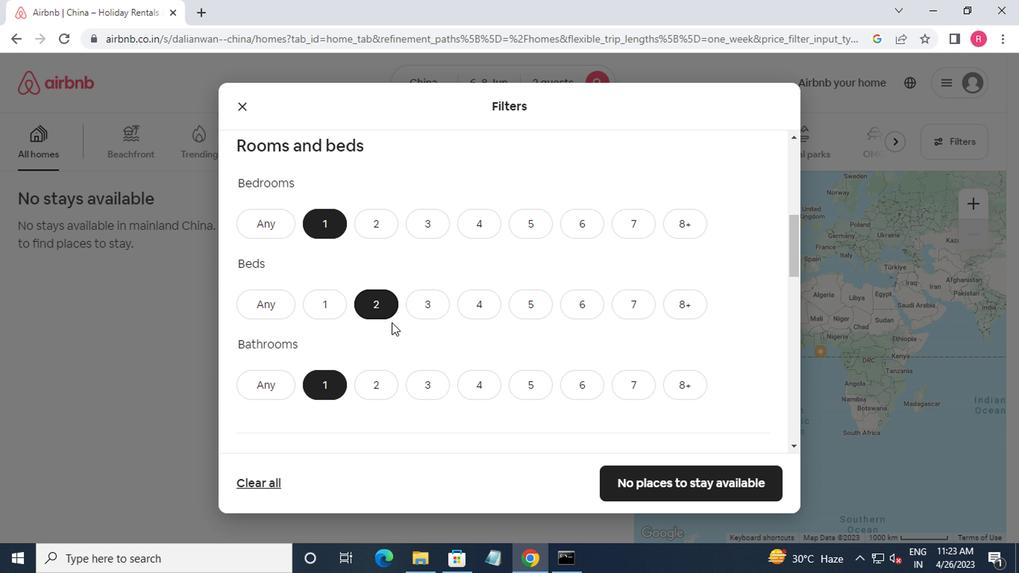 
Action: Mouse scrolled (389, 327) with delta (0, 0)
Screenshot: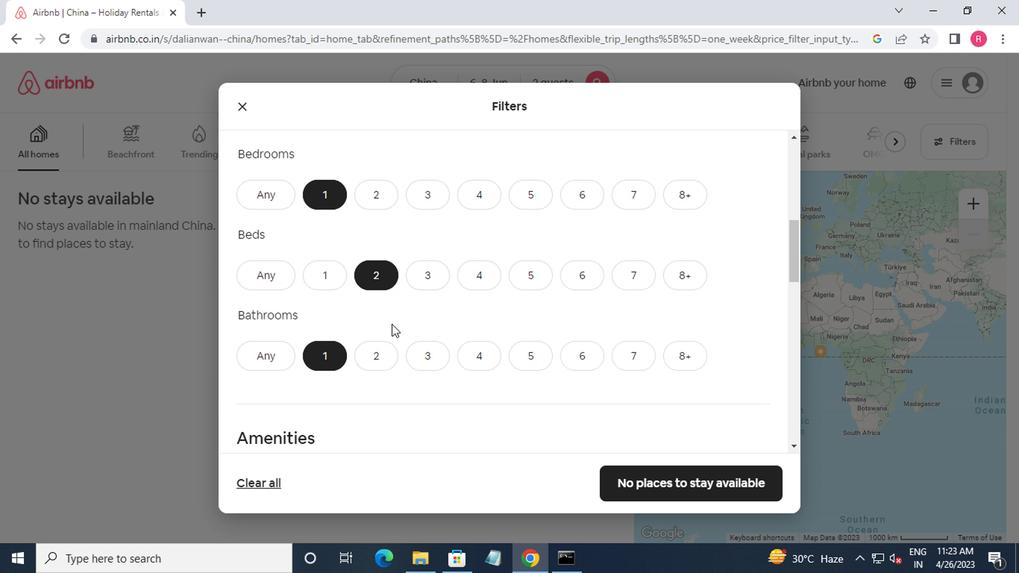 
Action: Mouse moved to (246, 321)
Screenshot: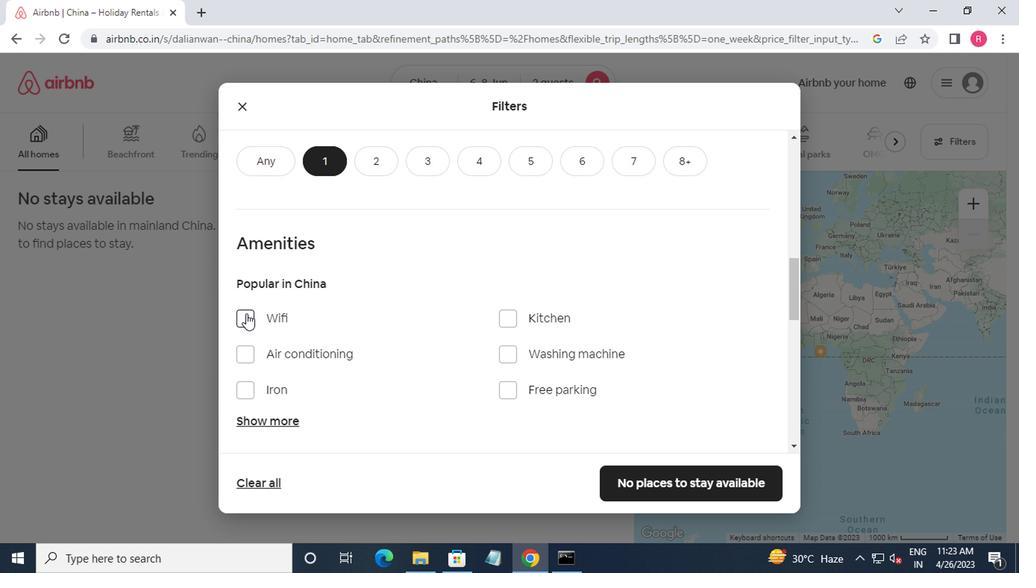 
Action: Mouse pressed left at (246, 321)
Screenshot: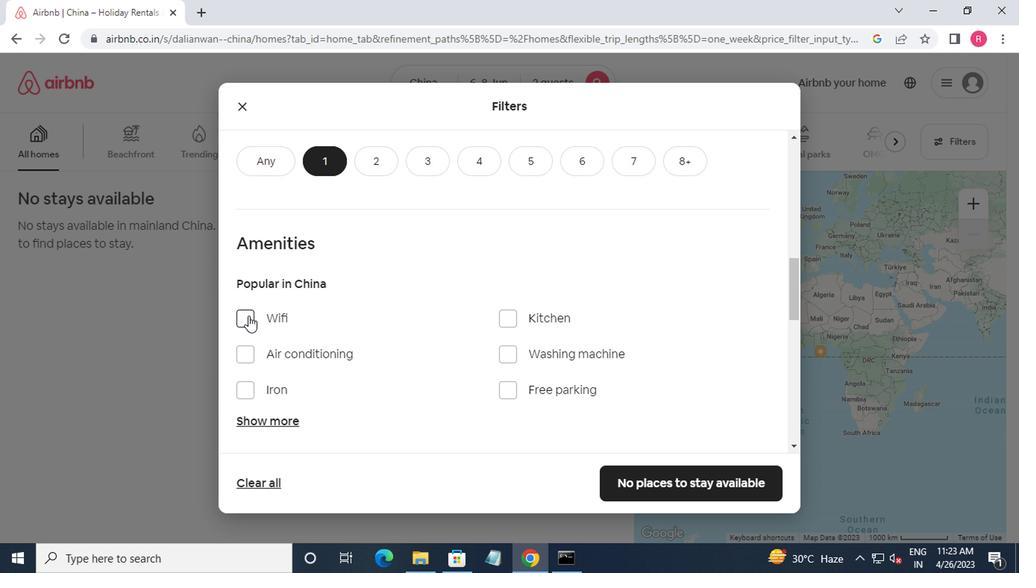 
Action: Mouse moved to (257, 320)
Screenshot: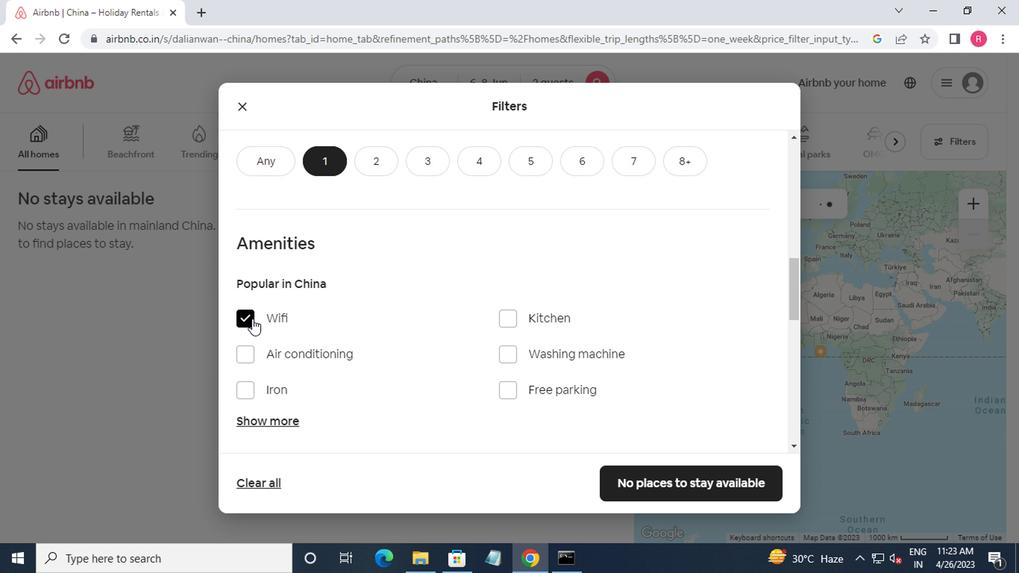 
Action: Mouse scrolled (257, 320) with delta (0, 0)
Screenshot: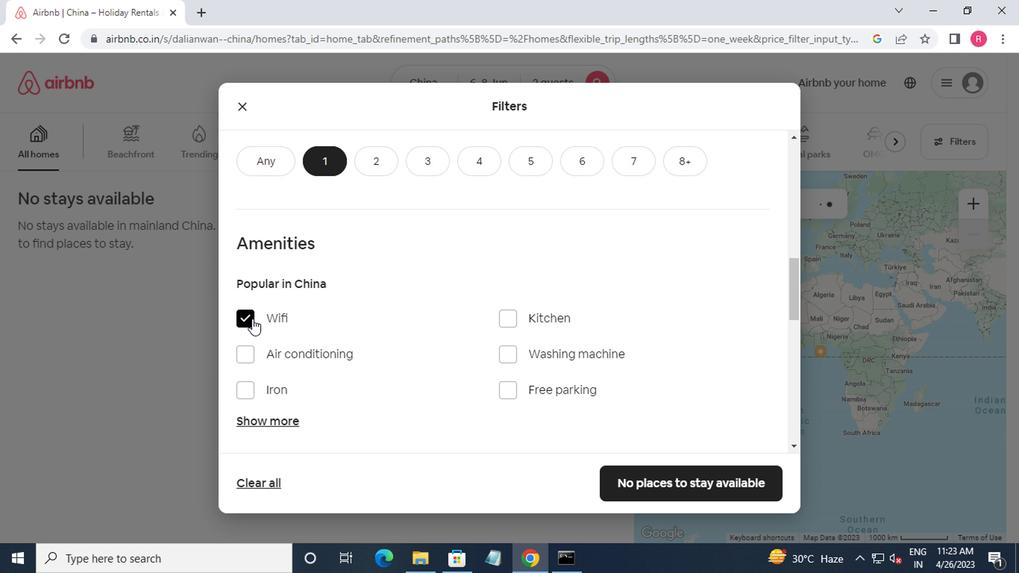 
Action: Mouse moved to (258, 320)
Screenshot: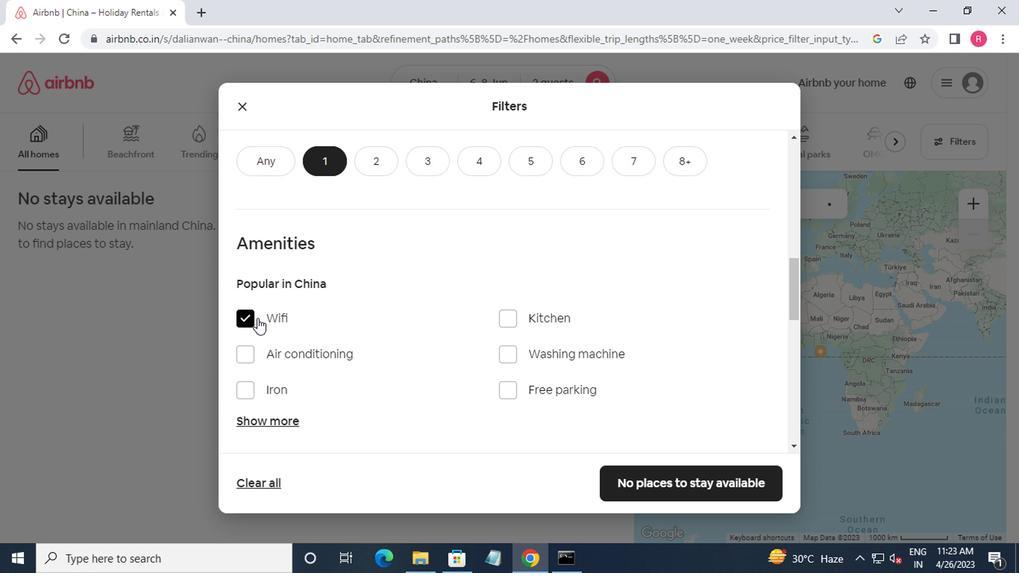 
Action: Mouse scrolled (258, 320) with delta (0, 0)
Screenshot: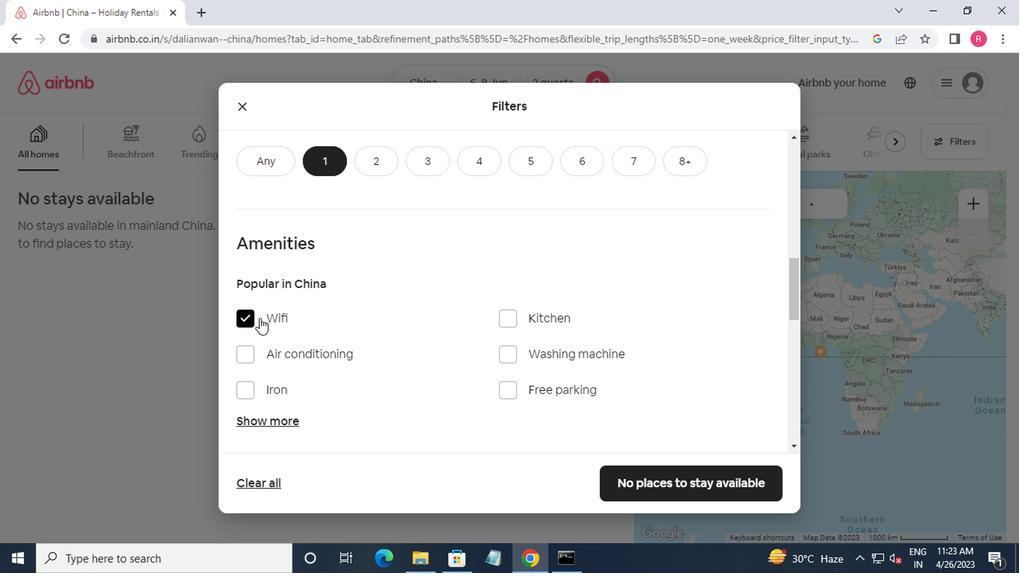 
Action: Mouse moved to (260, 321)
Screenshot: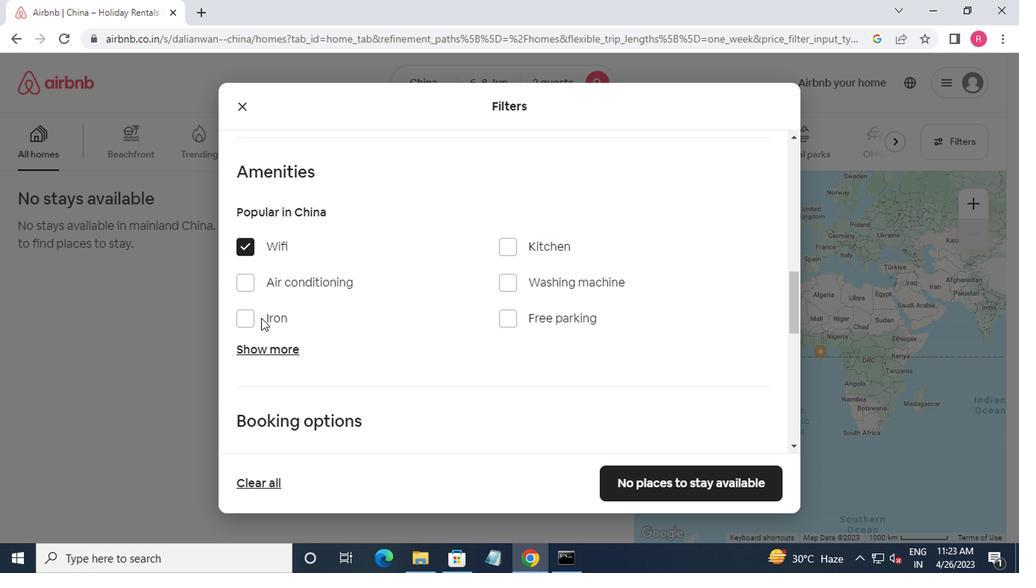 
Action: Mouse scrolled (260, 320) with delta (0, -1)
Screenshot: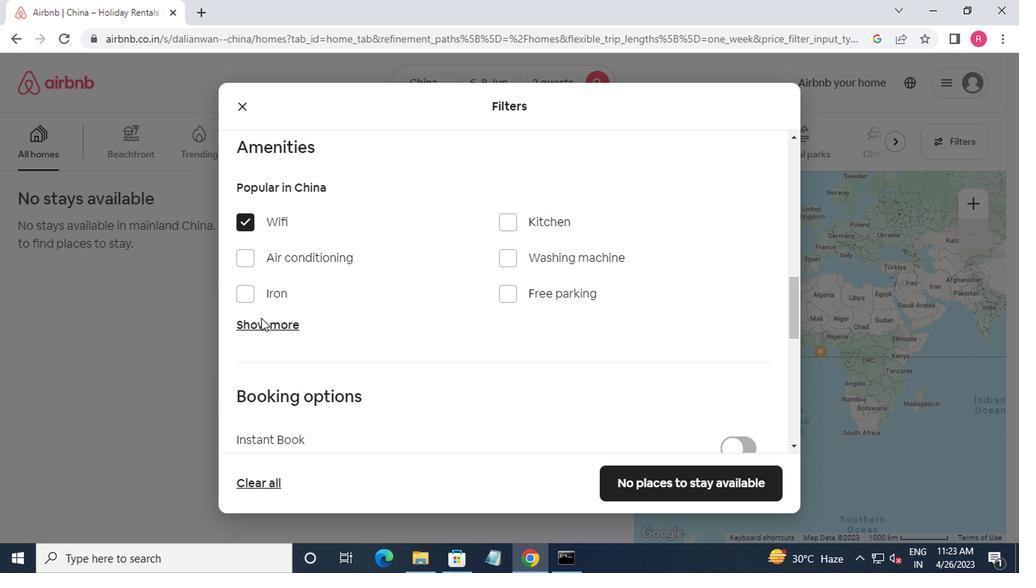 
Action: Mouse moved to (275, 323)
Screenshot: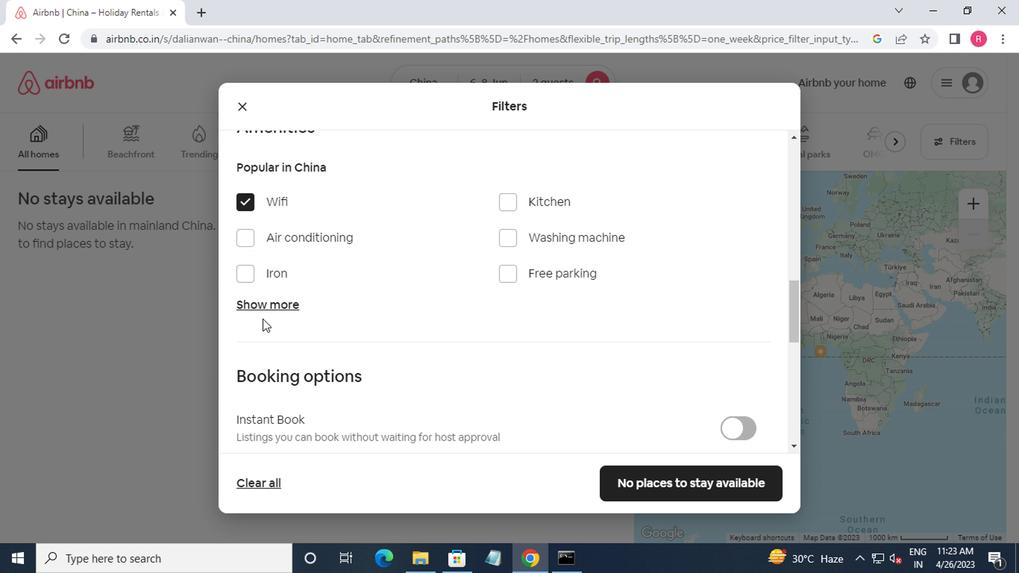 
Action: Mouse scrolled (275, 322) with delta (0, -1)
Screenshot: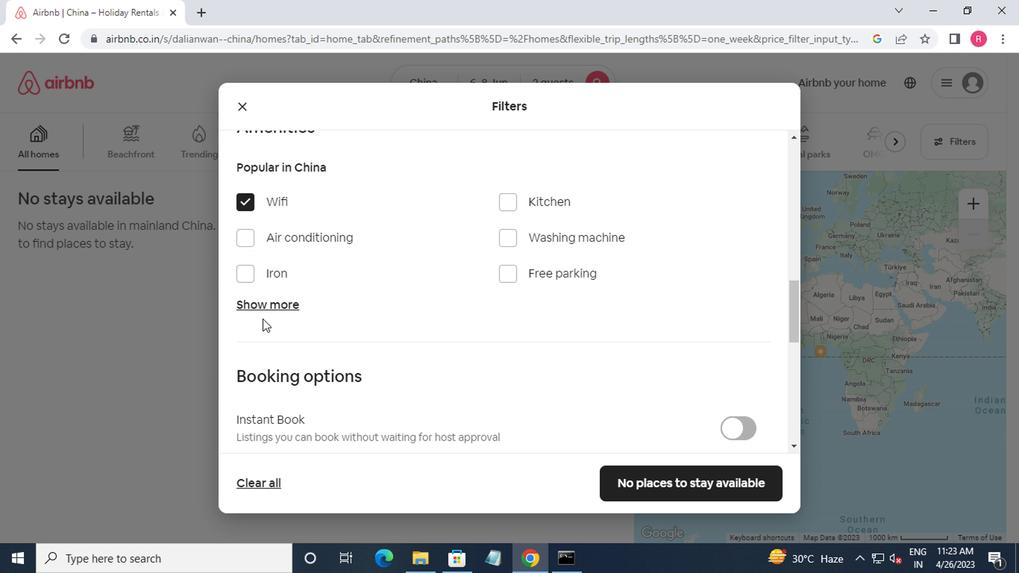 
Action: Mouse moved to (295, 328)
Screenshot: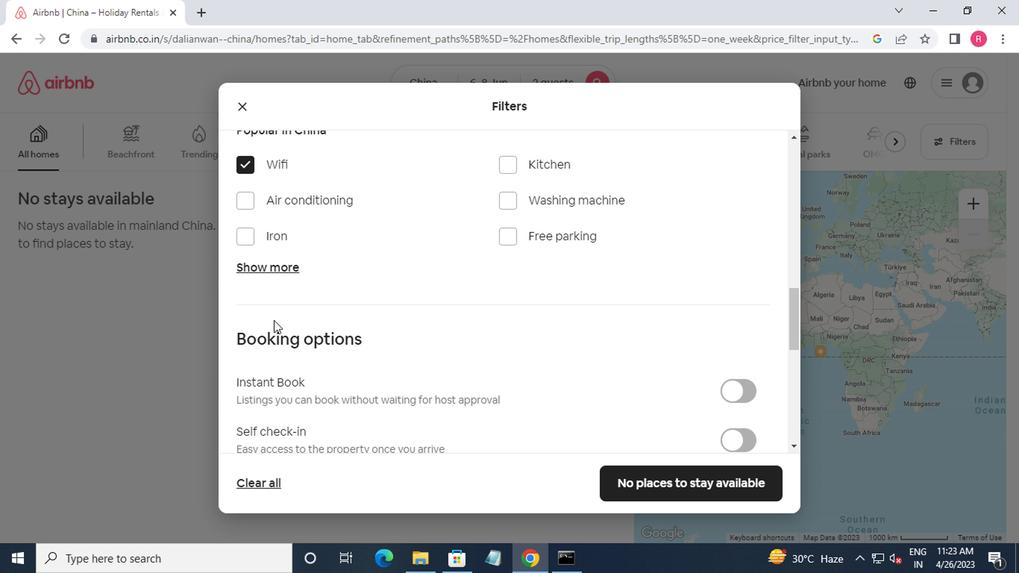 
Action: Mouse scrolled (295, 327) with delta (0, -1)
Screenshot: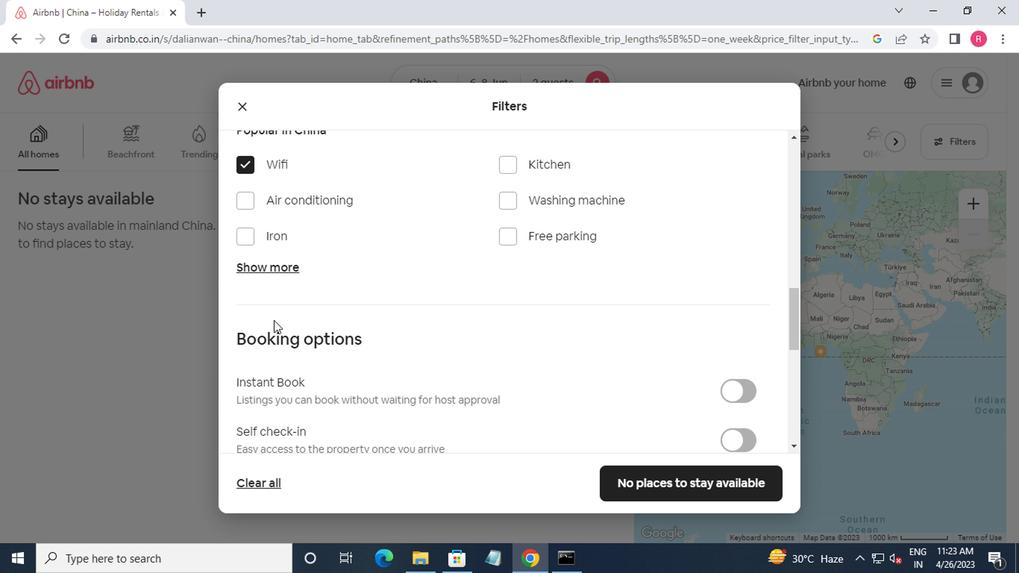 
Action: Mouse moved to (734, 224)
Screenshot: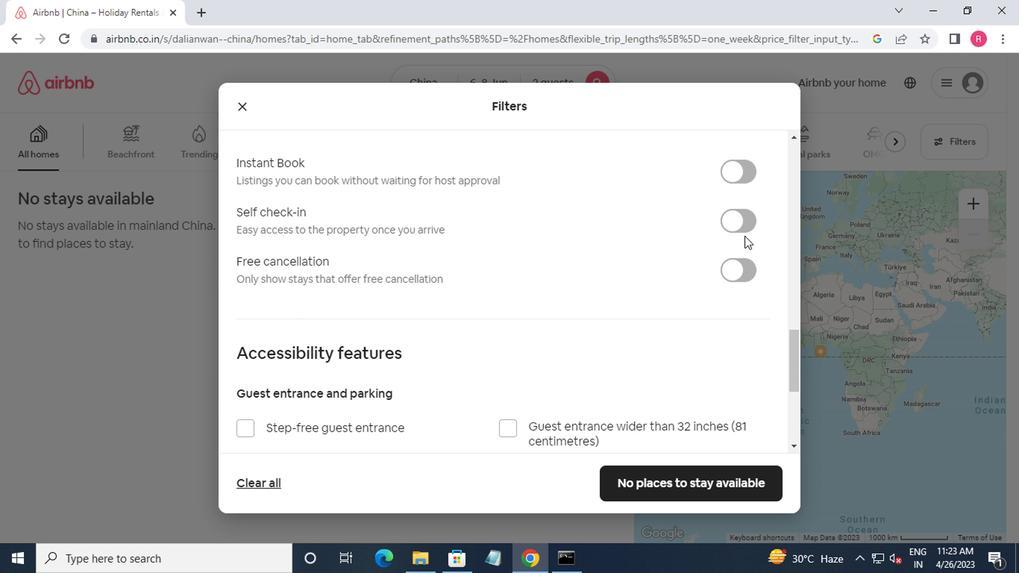 
Action: Mouse pressed left at (734, 224)
Screenshot: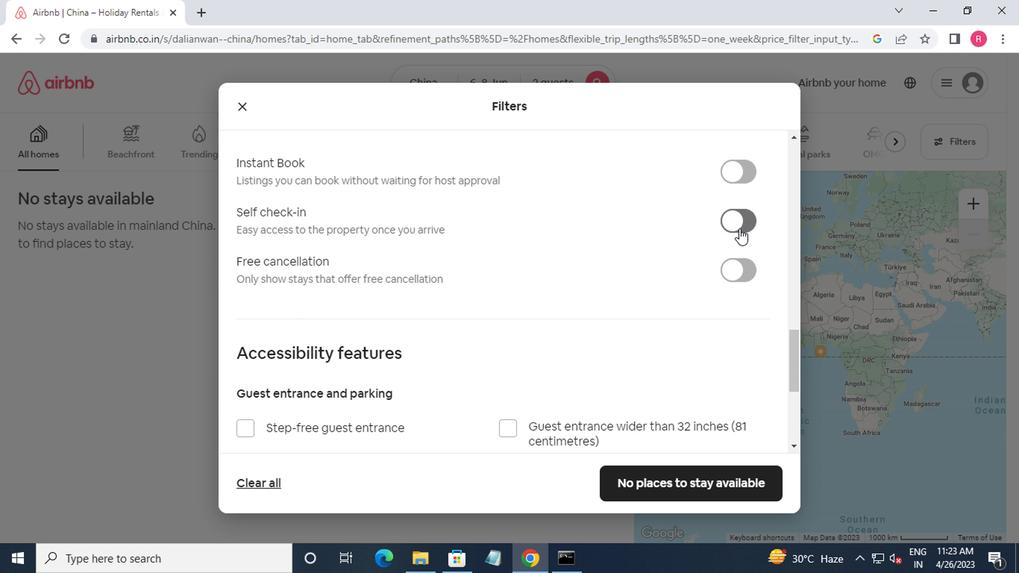 
Action: Mouse moved to (685, 346)
Screenshot: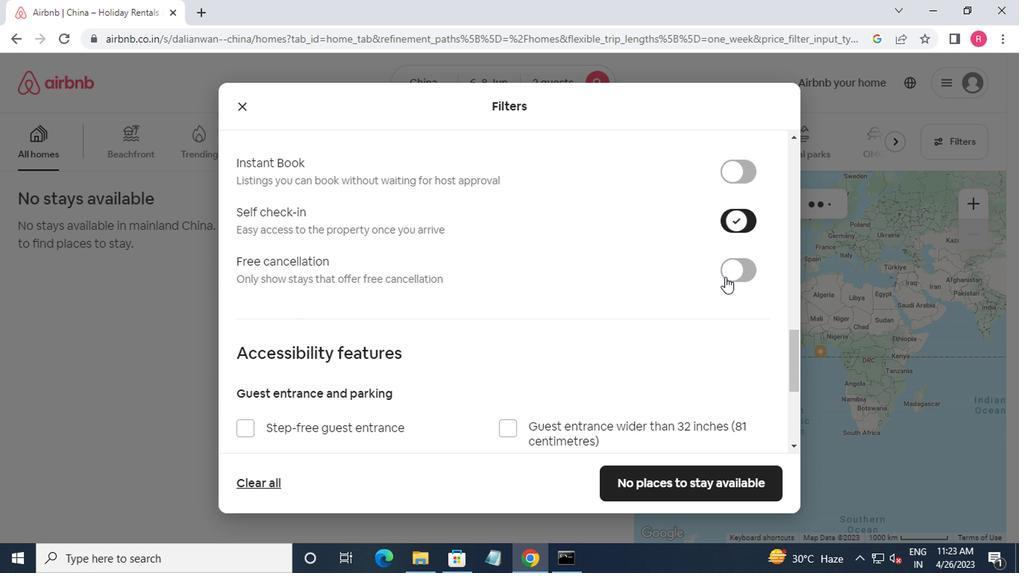 
Action: Mouse scrolled (685, 345) with delta (0, -1)
Screenshot: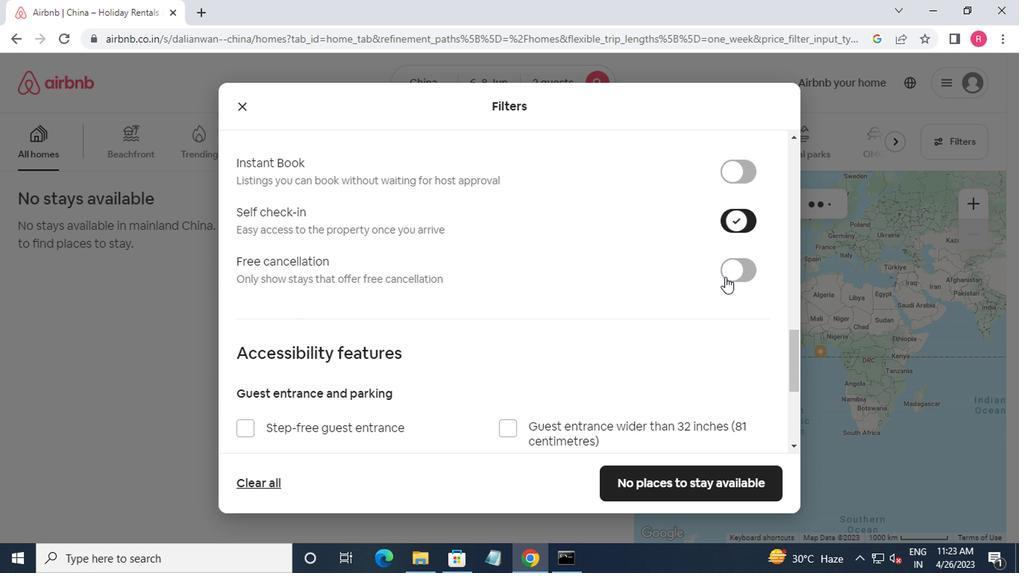 
Action: Mouse moved to (682, 350)
Screenshot: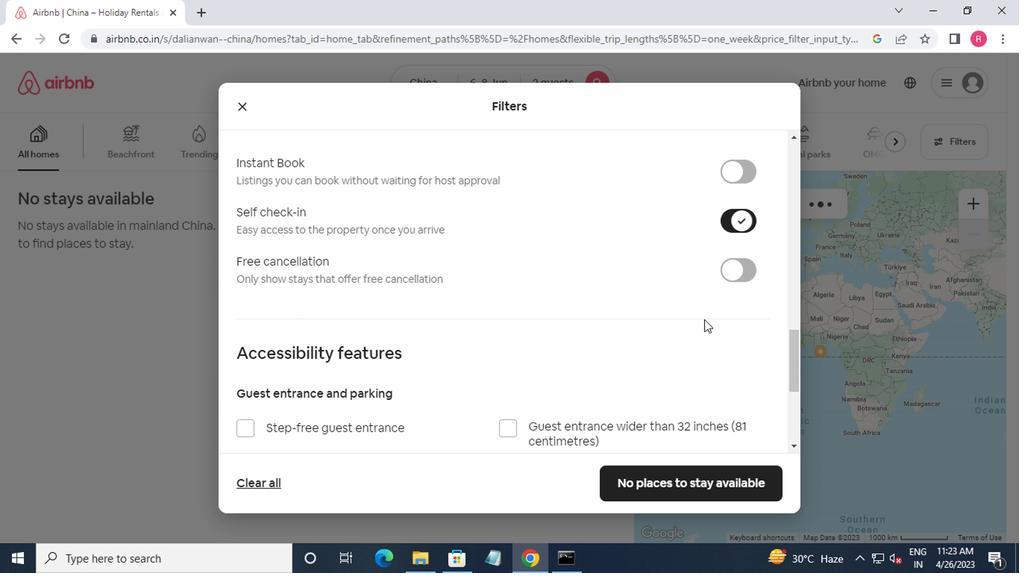 
Action: Mouse scrolled (682, 350) with delta (0, 0)
Screenshot: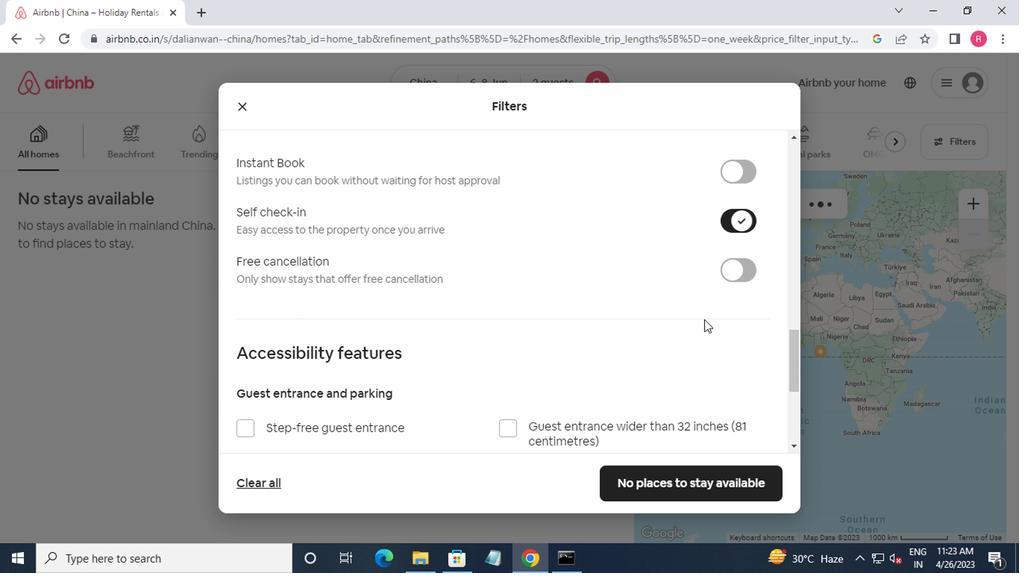 
Action: Mouse moved to (680, 353)
Screenshot: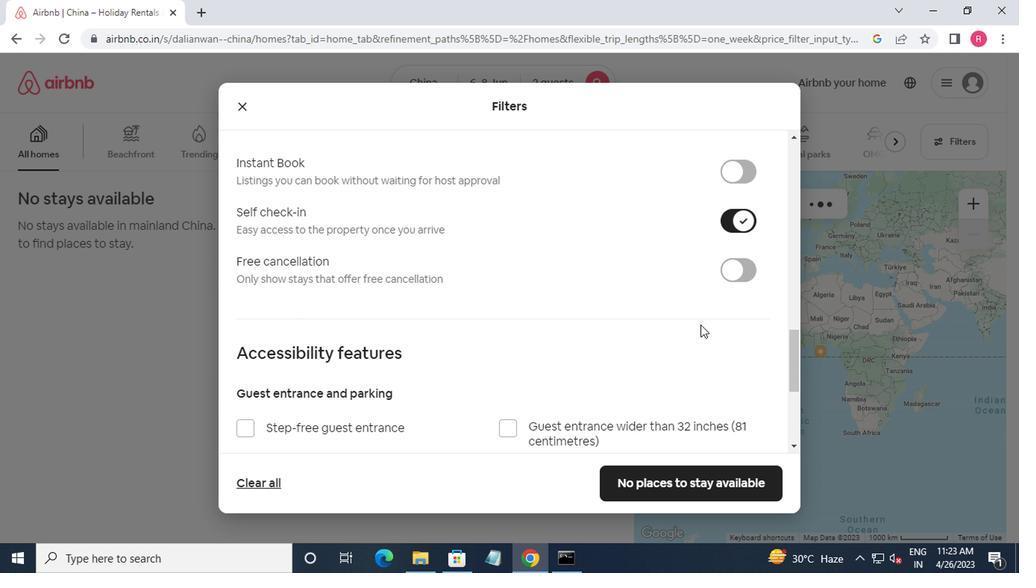 
Action: Mouse scrolled (680, 352) with delta (0, -1)
Screenshot: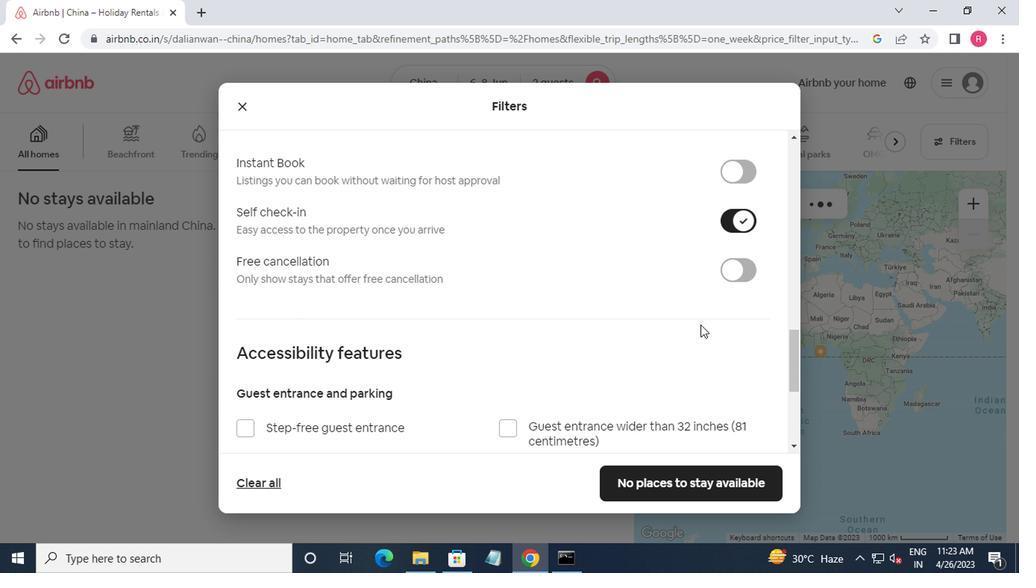 
Action: Mouse moved to (677, 356)
Screenshot: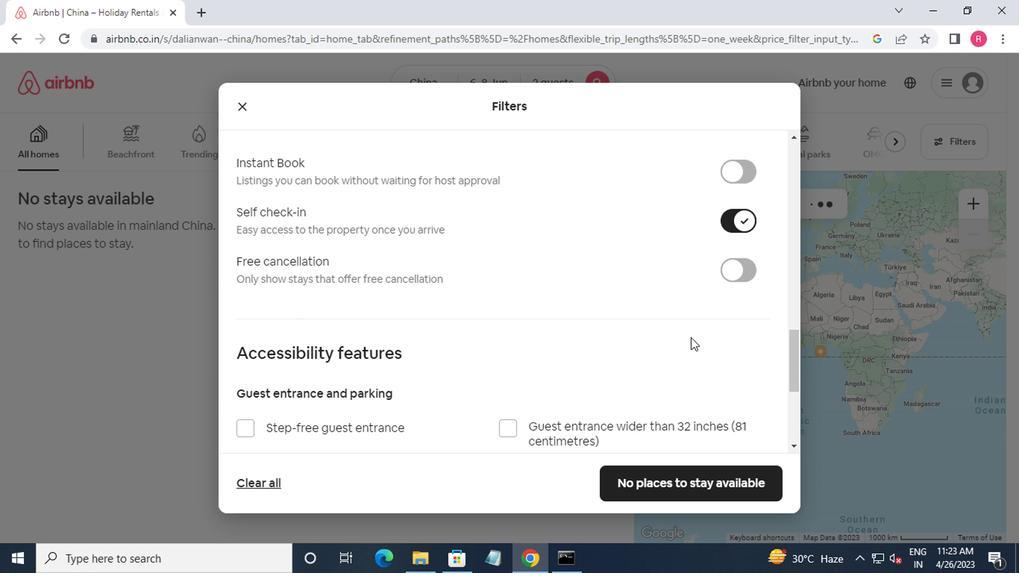 
Action: Mouse scrolled (677, 356) with delta (0, 0)
Screenshot: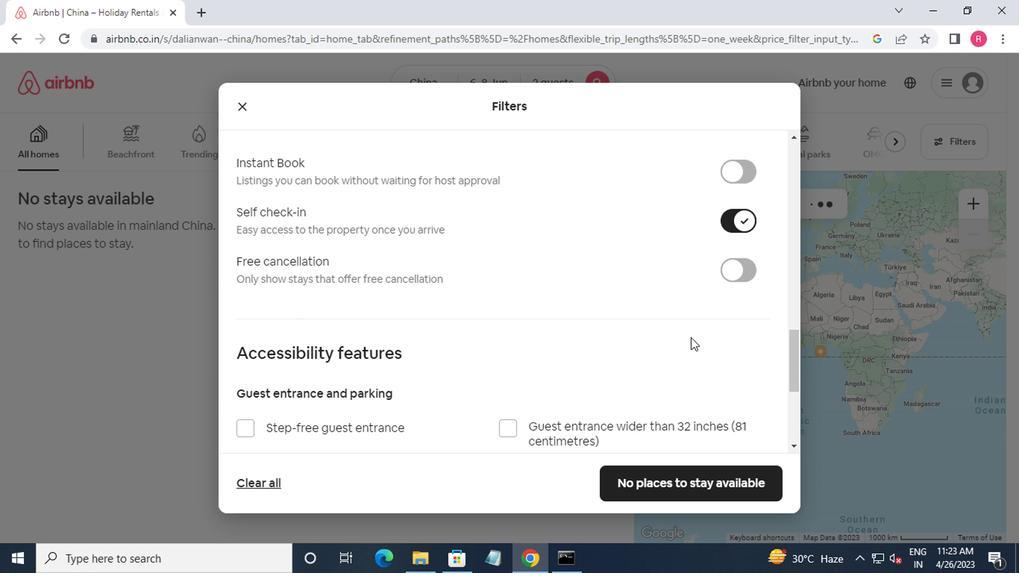 
Action: Mouse moved to (656, 381)
Screenshot: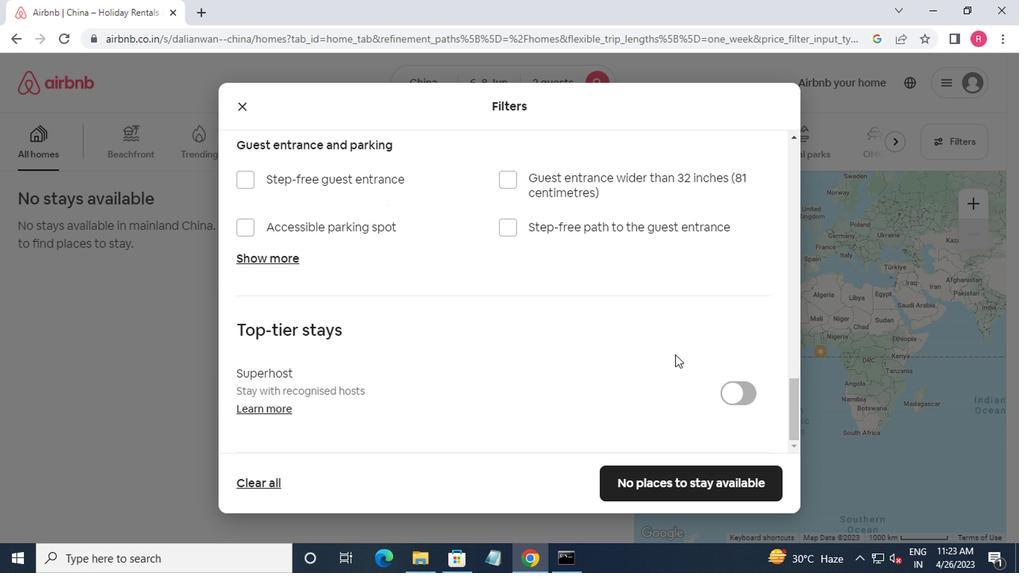 
Action: Mouse scrolled (656, 380) with delta (0, 0)
Screenshot: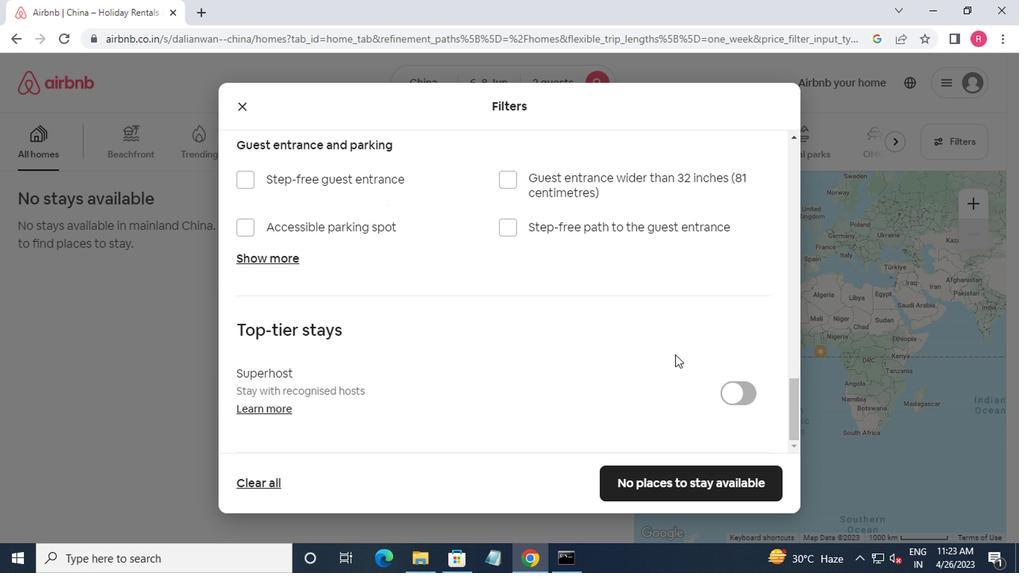 
Action: Mouse moved to (654, 385)
Screenshot: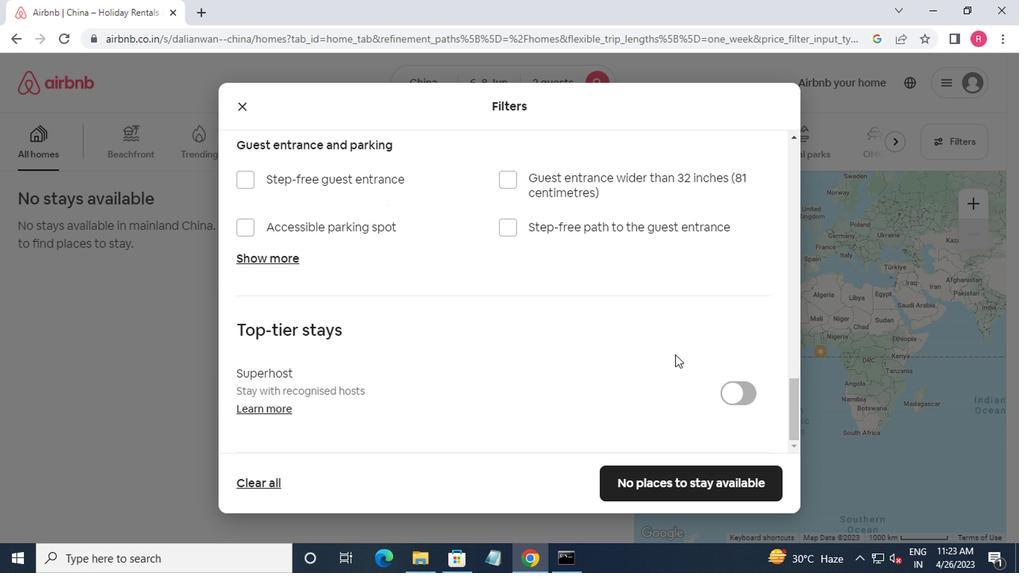 
Action: Mouse scrolled (654, 384) with delta (0, 0)
Screenshot: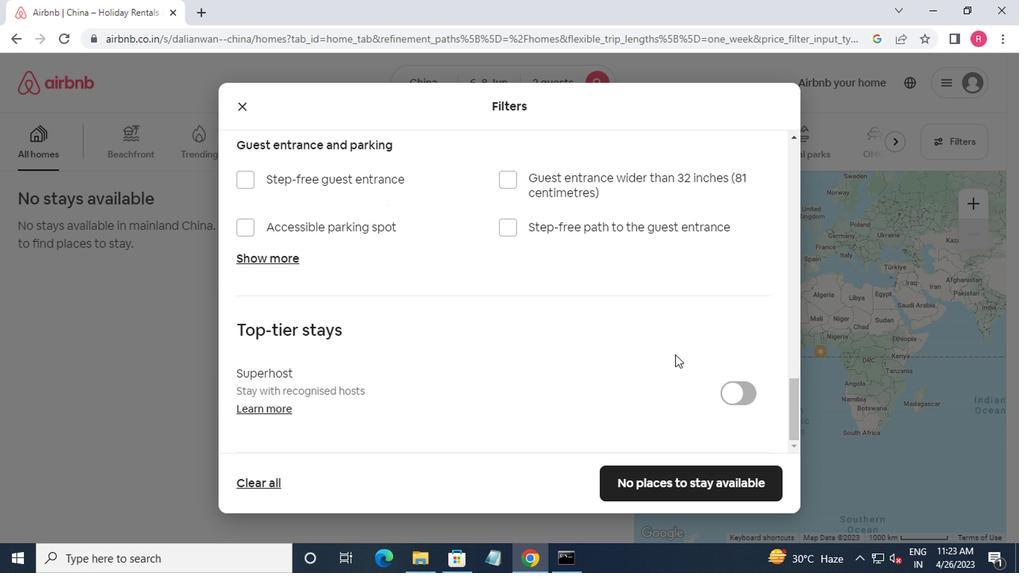 
Action: Mouse moved to (651, 388)
Screenshot: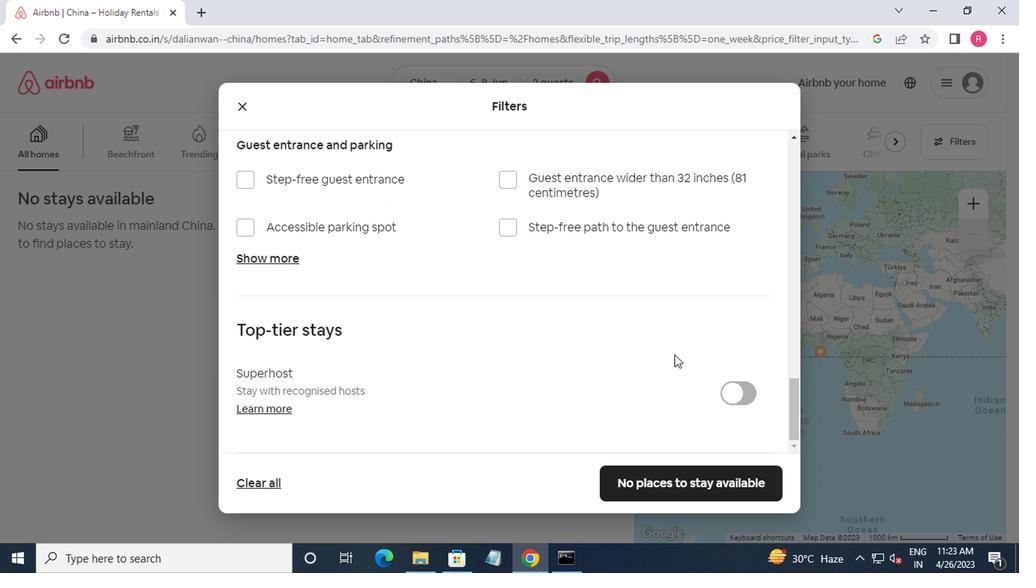 
Action: Mouse scrolled (651, 387) with delta (0, 0)
Screenshot: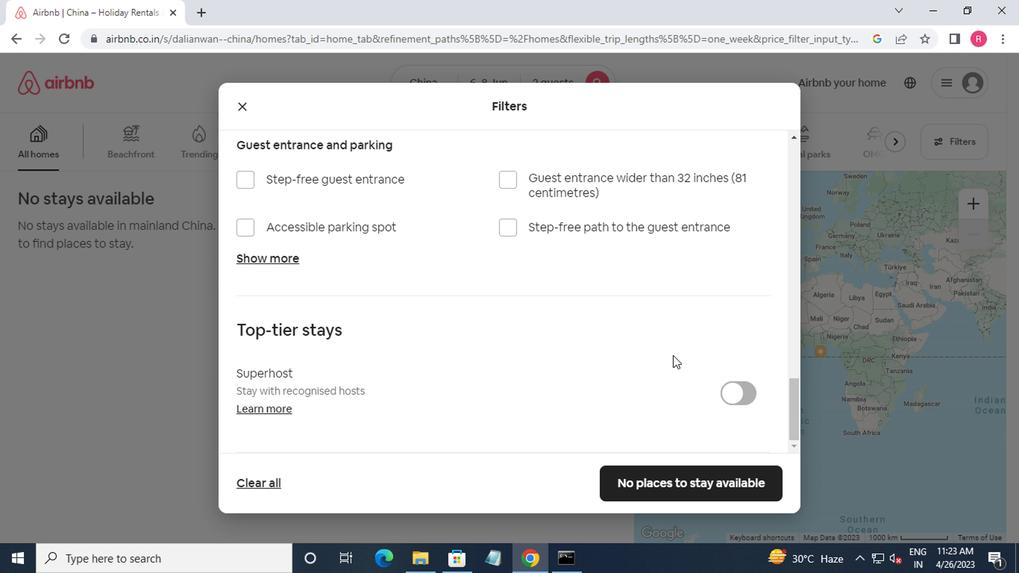 
Action: Mouse moved to (651, 485)
Screenshot: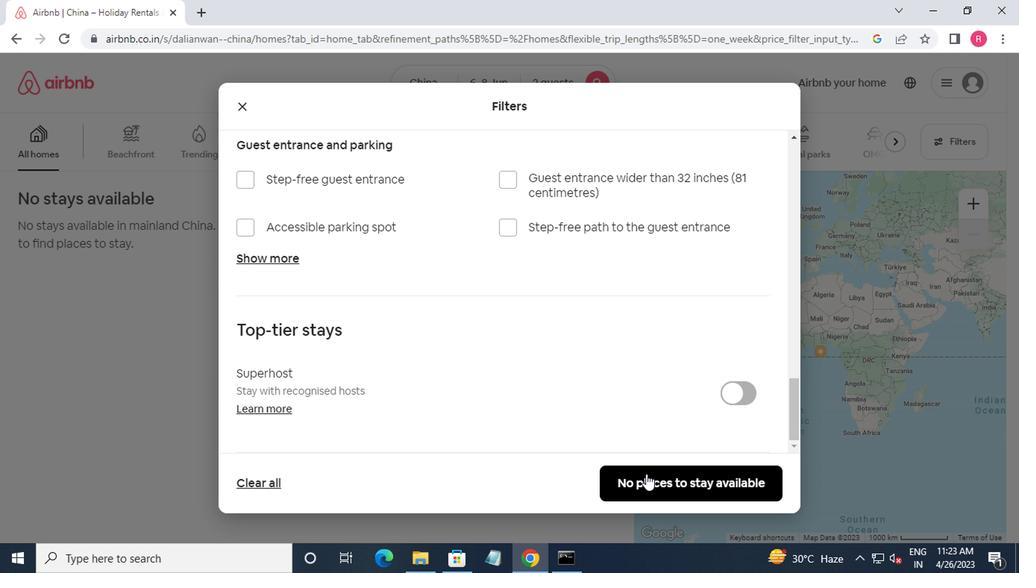 
Action: Mouse pressed left at (651, 485)
Screenshot: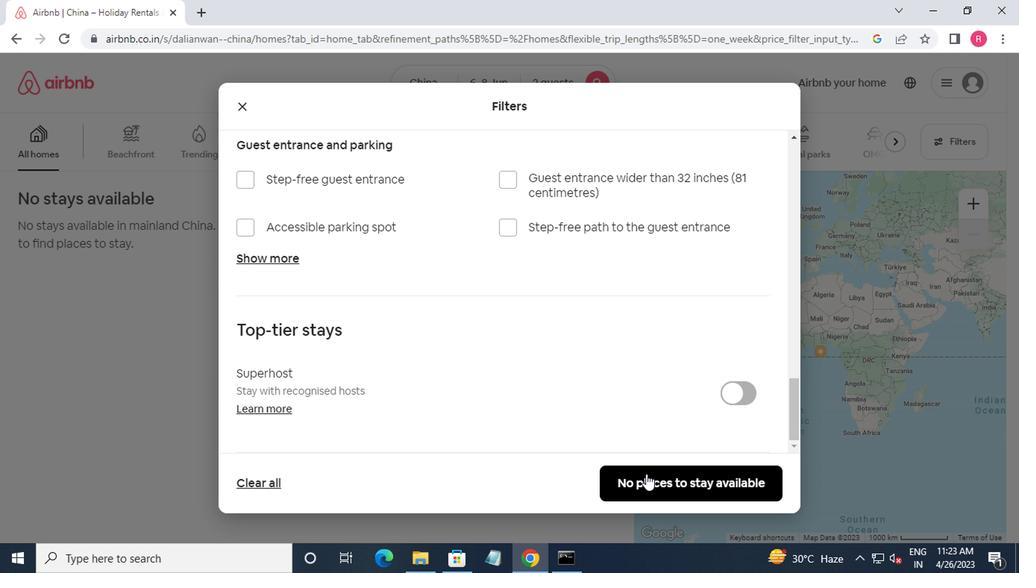 
Action: Mouse moved to (653, 482)
Screenshot: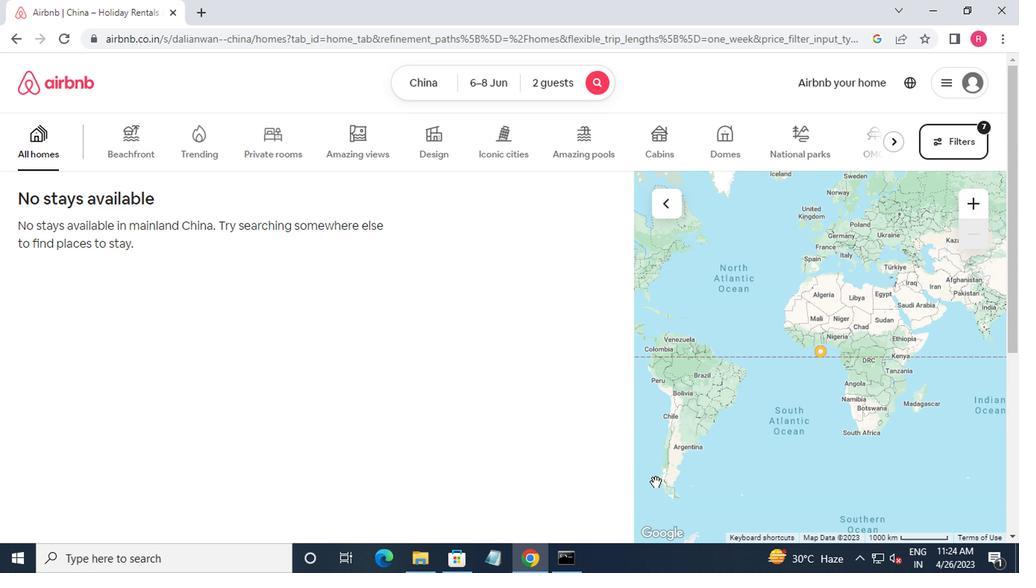 
